 Task: Search one way flight ticket for 3 adults in first from Abilene: Abilene Regional Airport to Greenville: Pitt-greenville Airport on 5-2-2023. Choice of flights is Emirates. Number of bags: 2 checked bags. Price is upto 92000. Outbound departure time preference is 14:00.
Action: Mouse moved to (336, 137)
Screenshot: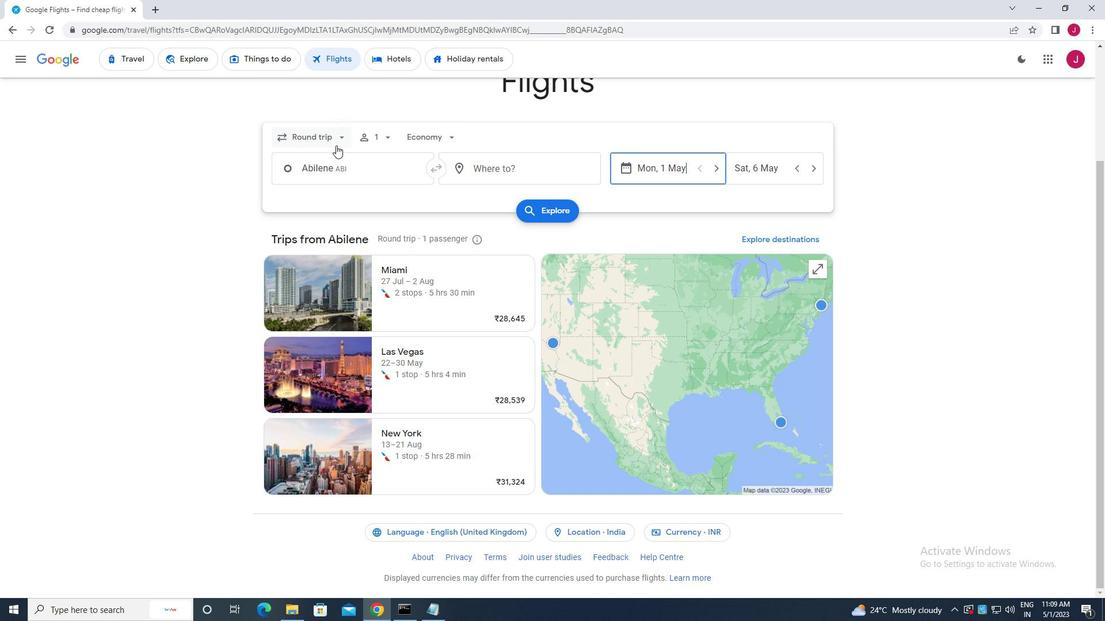 
Action: Mouse pressed left at (336, 137)
Screenshot: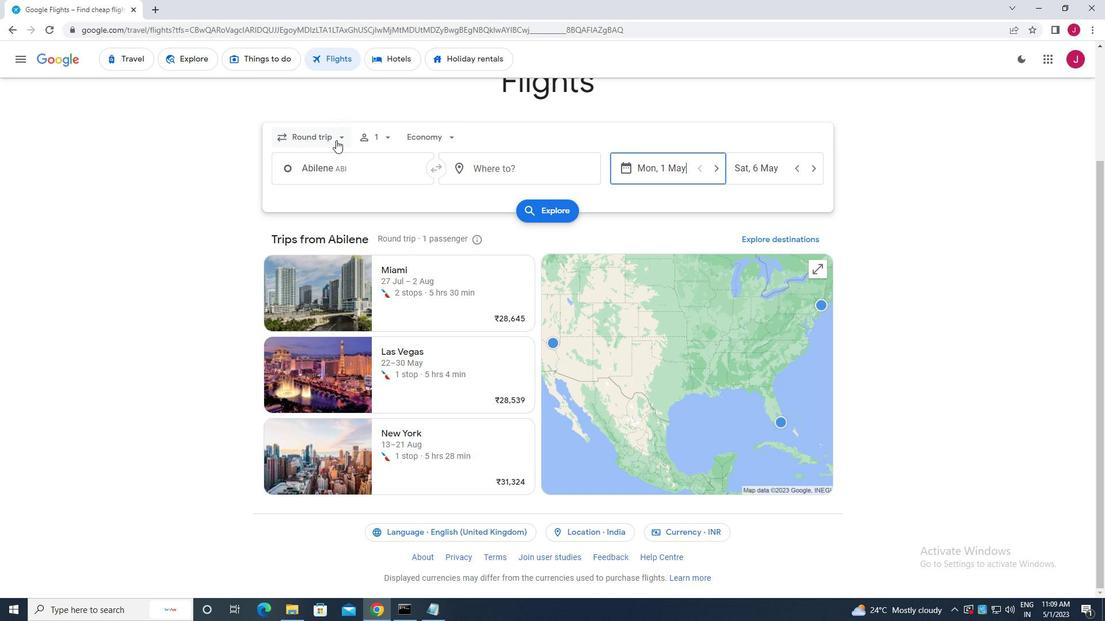 
Action: Mouse moved to (318, 186)
Screenshot: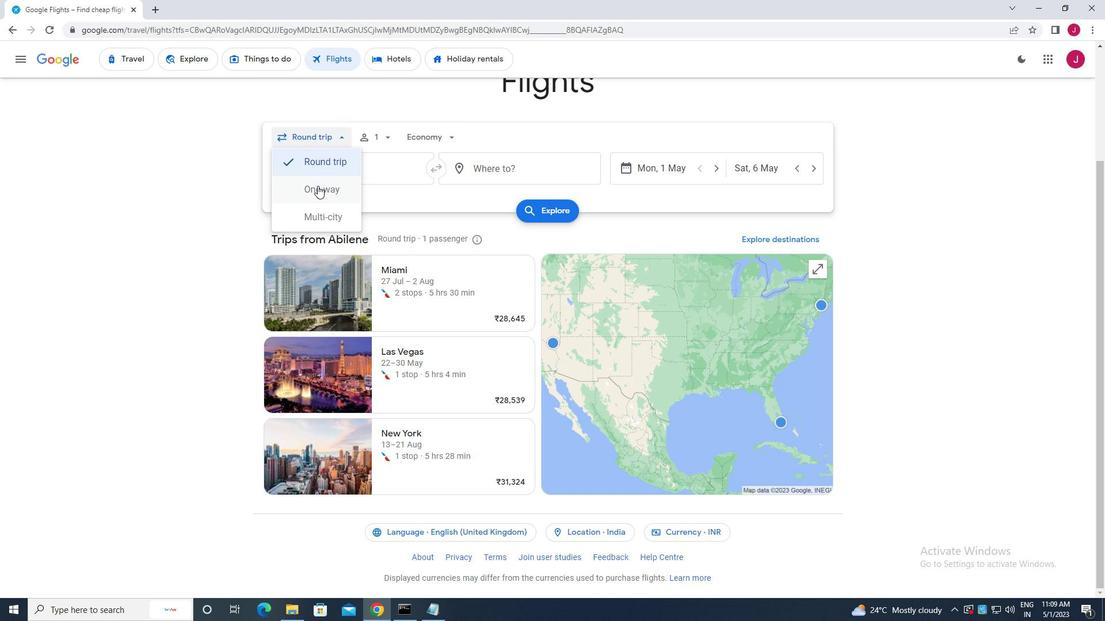 
Action: Mouse pressed left at (318, 186)
Screenshot: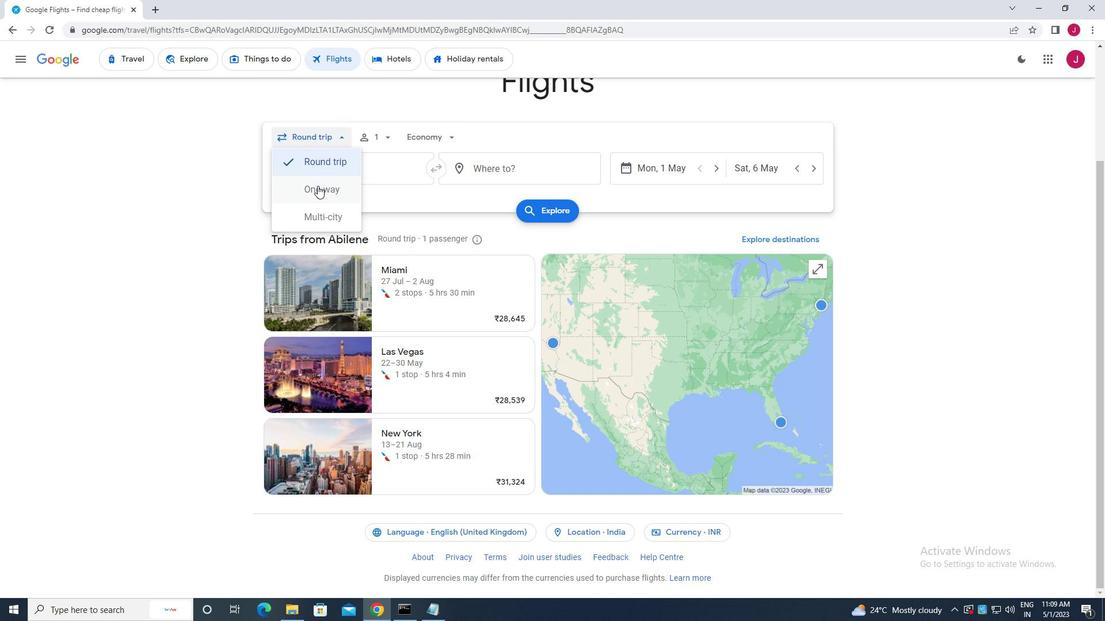 
Action: Mouse moved to (383, 137)
Screenshot: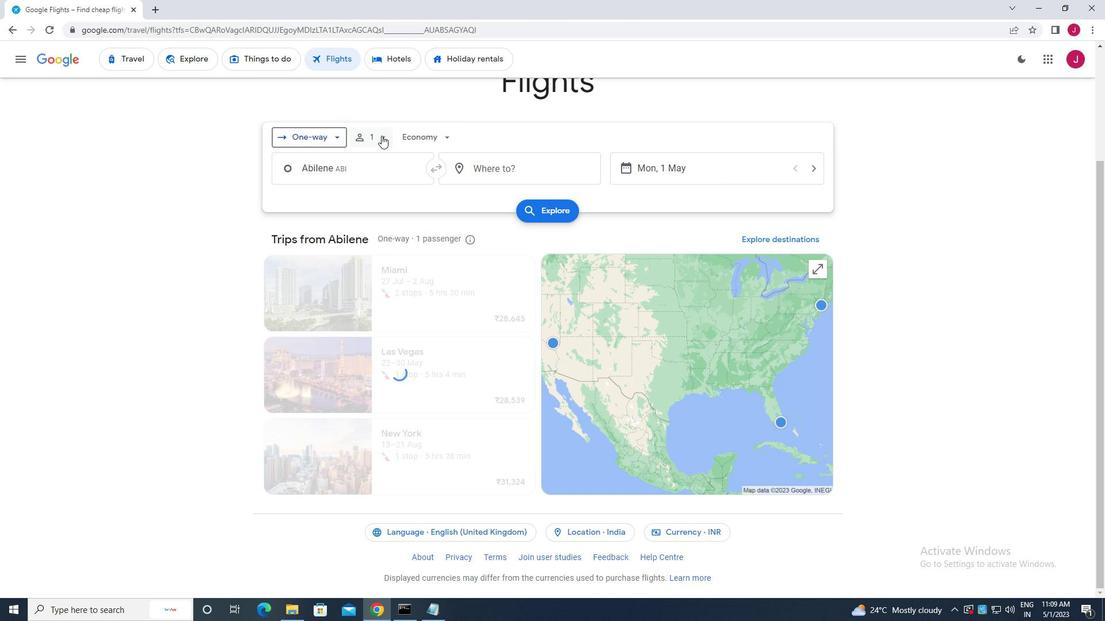 
Action: Mouse pressed left at (383, 137)
Screenshot: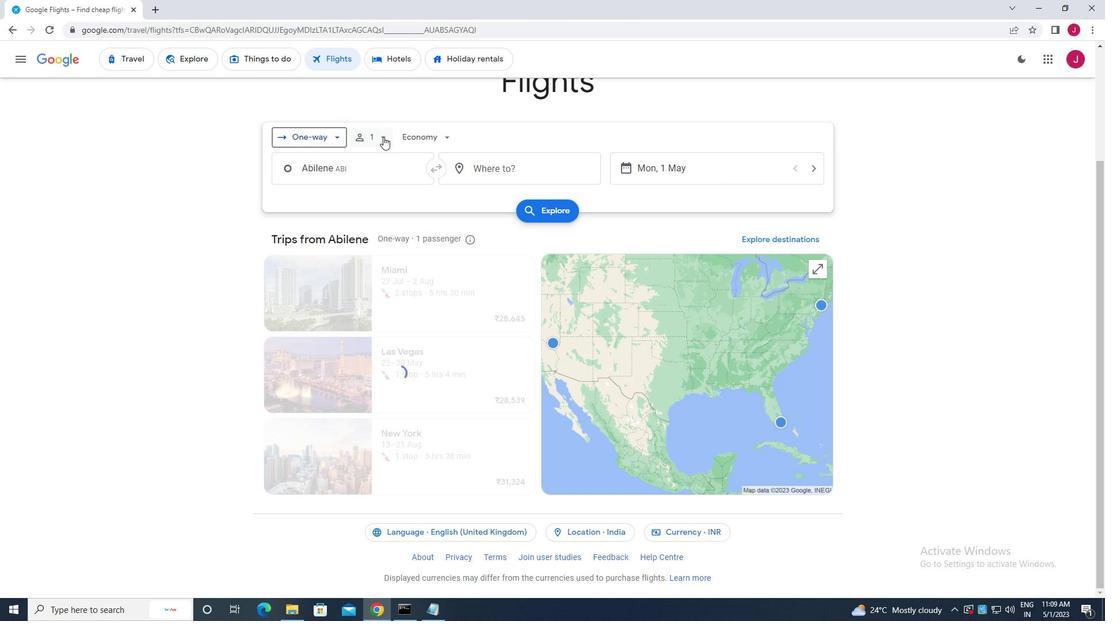 
Action: Mouse moved to (474, 164)
Screenshot: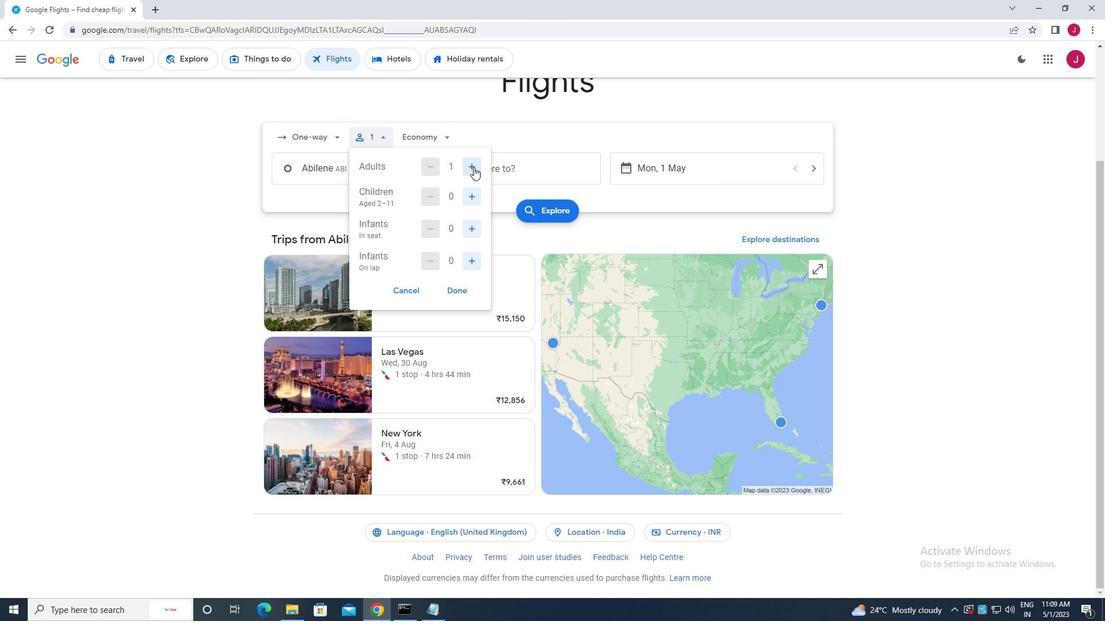 
Action: Mouse pressed left at (474, 164)
Screenshot: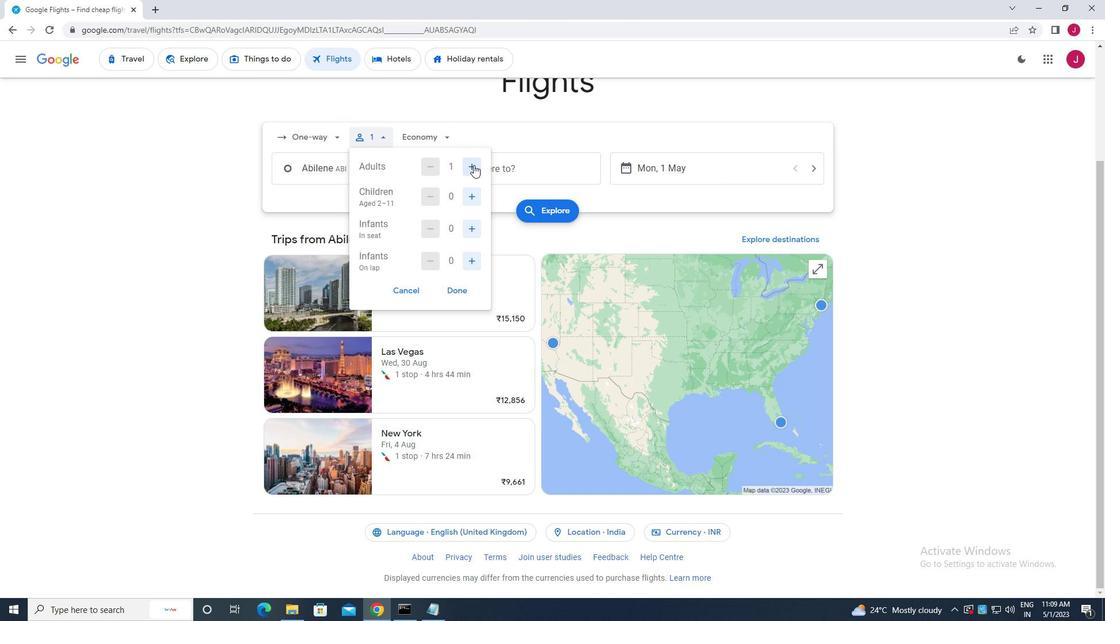 
Action: Mouse pressed left at (474, 164)
Screenshot: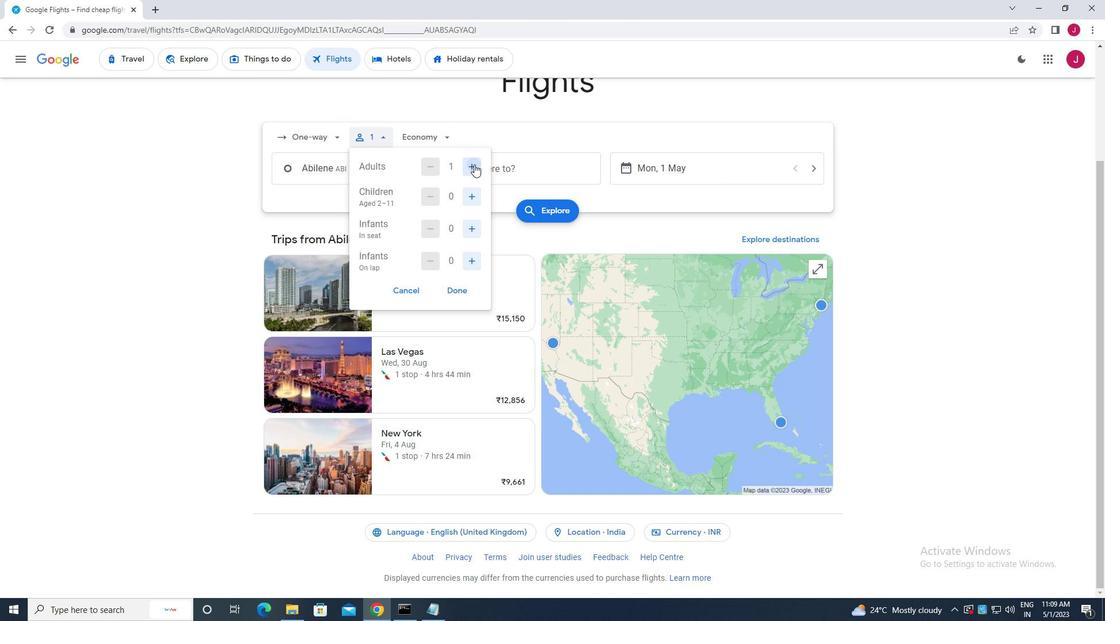
Action: Mouse moved to (457, 290)
Screenshot: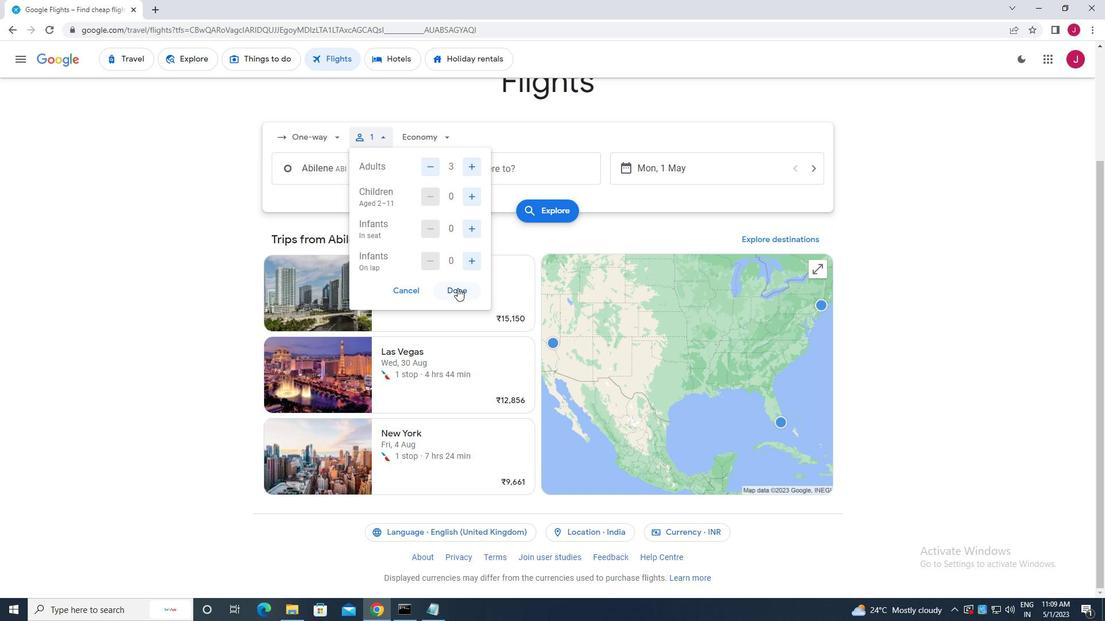 
Action: Mouse pressed left at (457, 290)
Screenshot: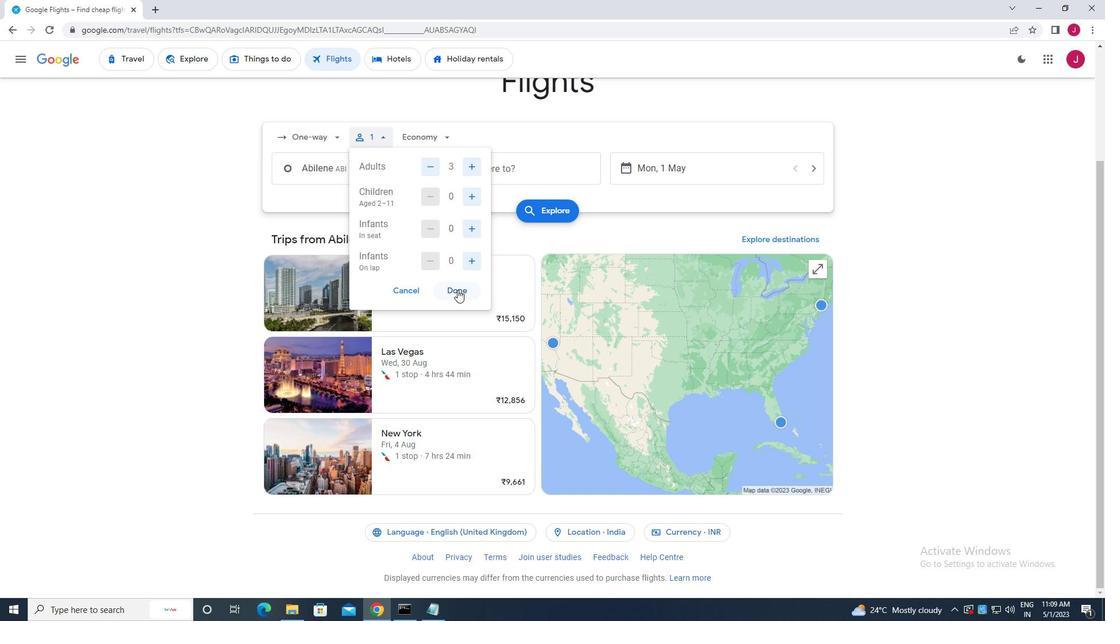 
Action: Mouse moved to (425, 139)
Screenshot: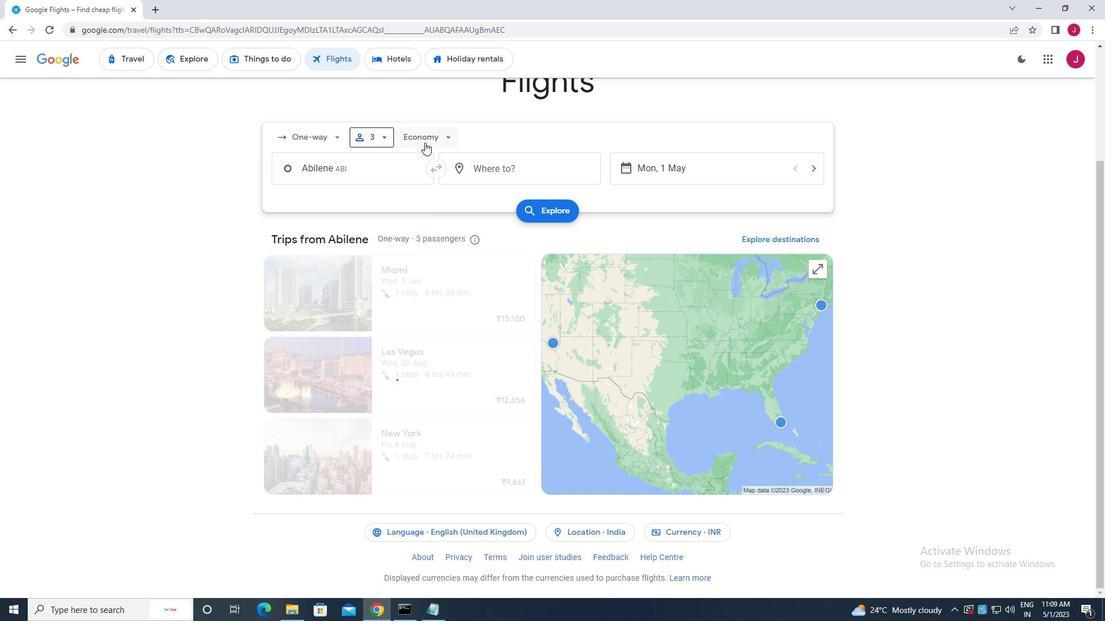 
Action: Mouse pressed left at (425, 139)
Screenshot: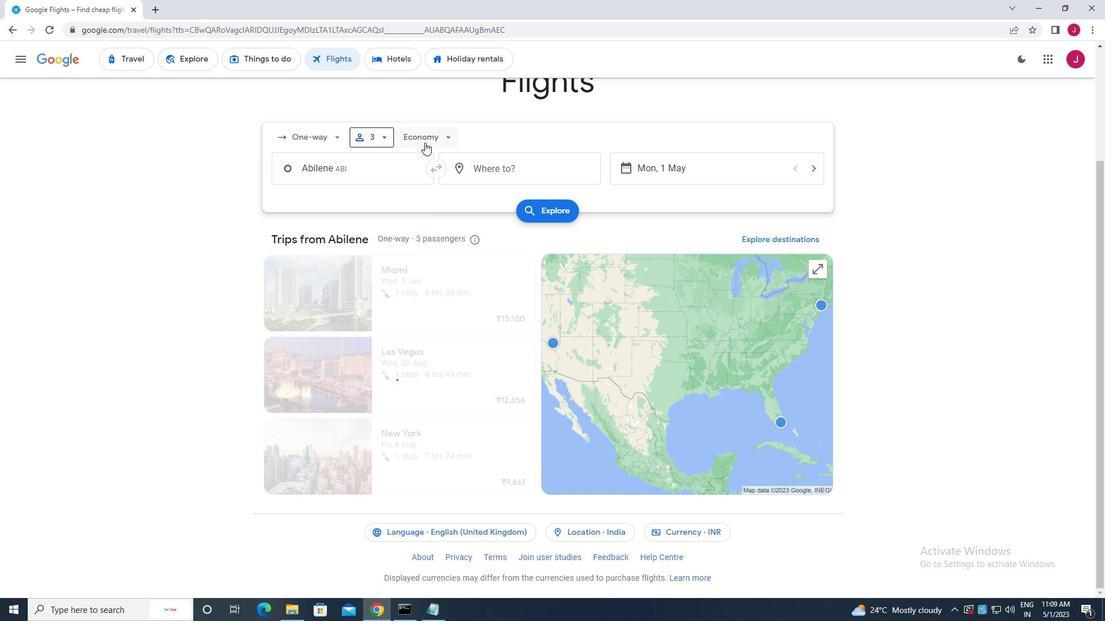 
Action: Mouse moved to (440, 240)
Screenshot: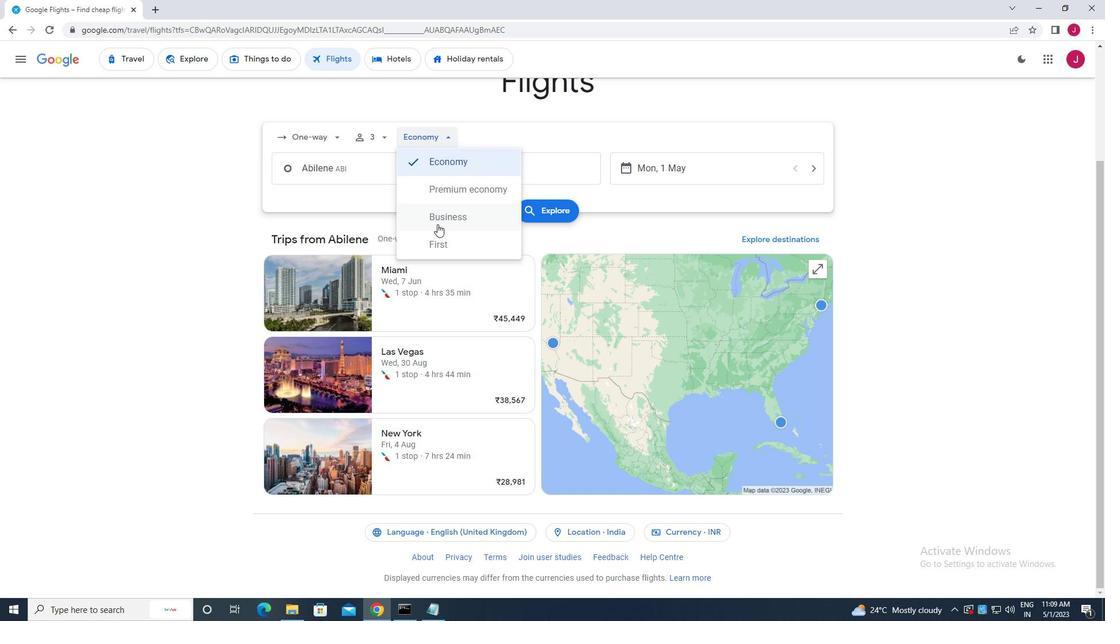 
Action: Mouse pressed left at (440, 240)
Screenshot: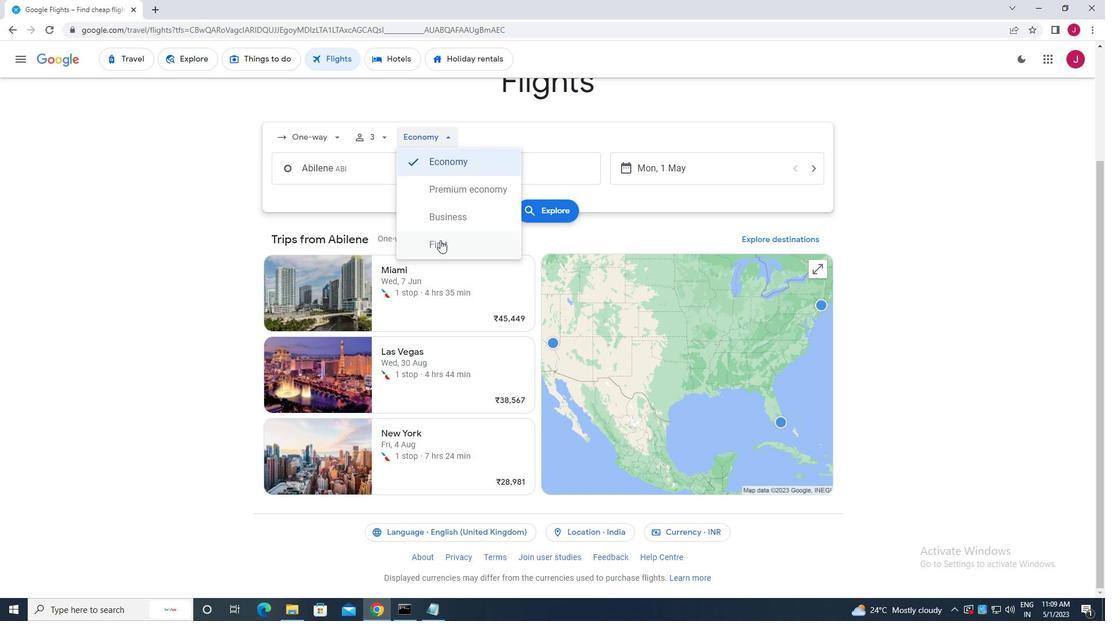 
Action: Mouse moved to (352, 167)
Screenshot: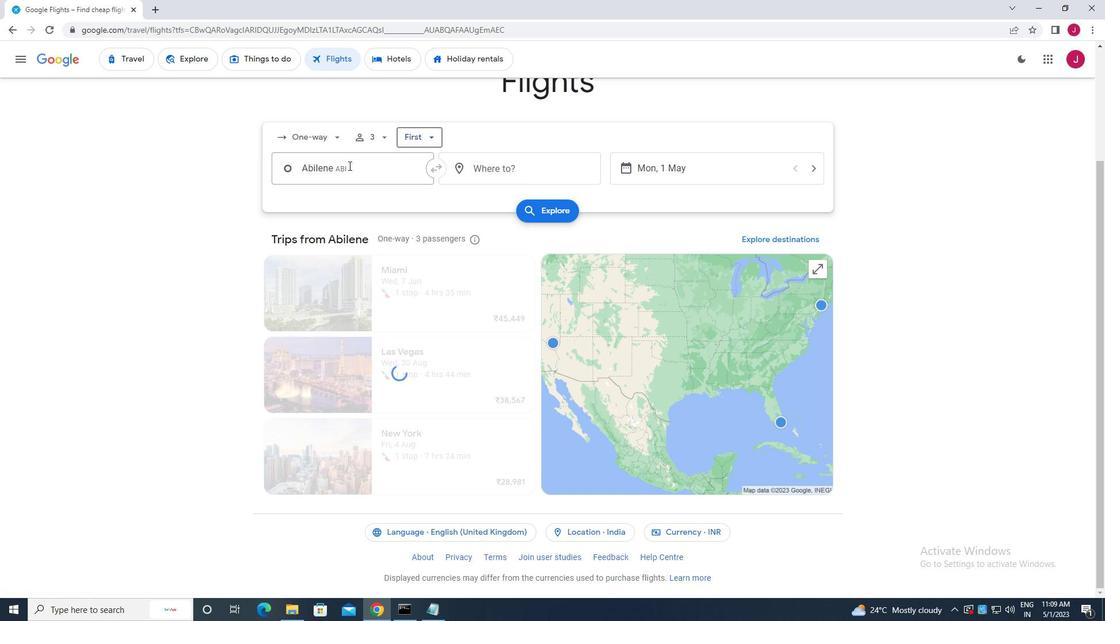 
Action: Mouse pressed left at (352, 167)
Screenshot: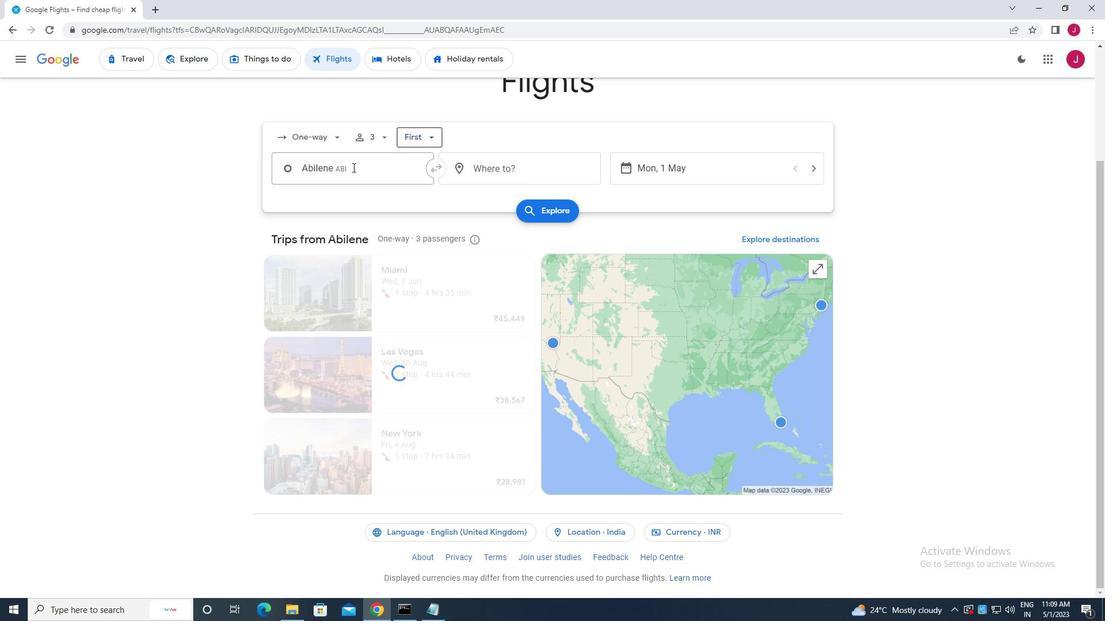 
Action: Mouse moved to (357, 168)
Screenshot: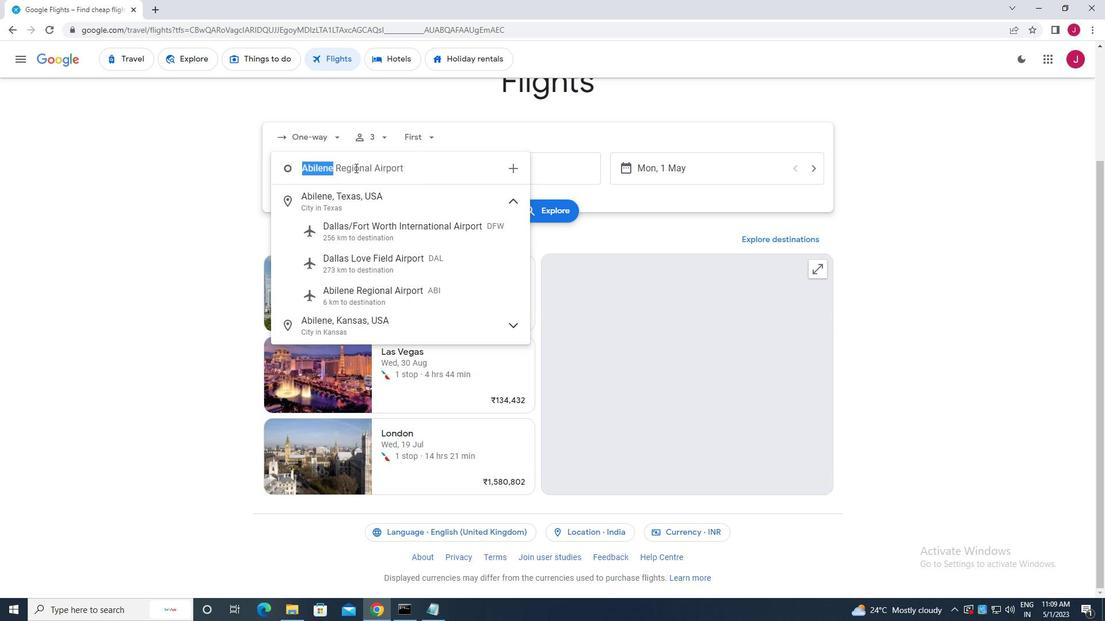 
Action: Key pressed abilene
Screenshot: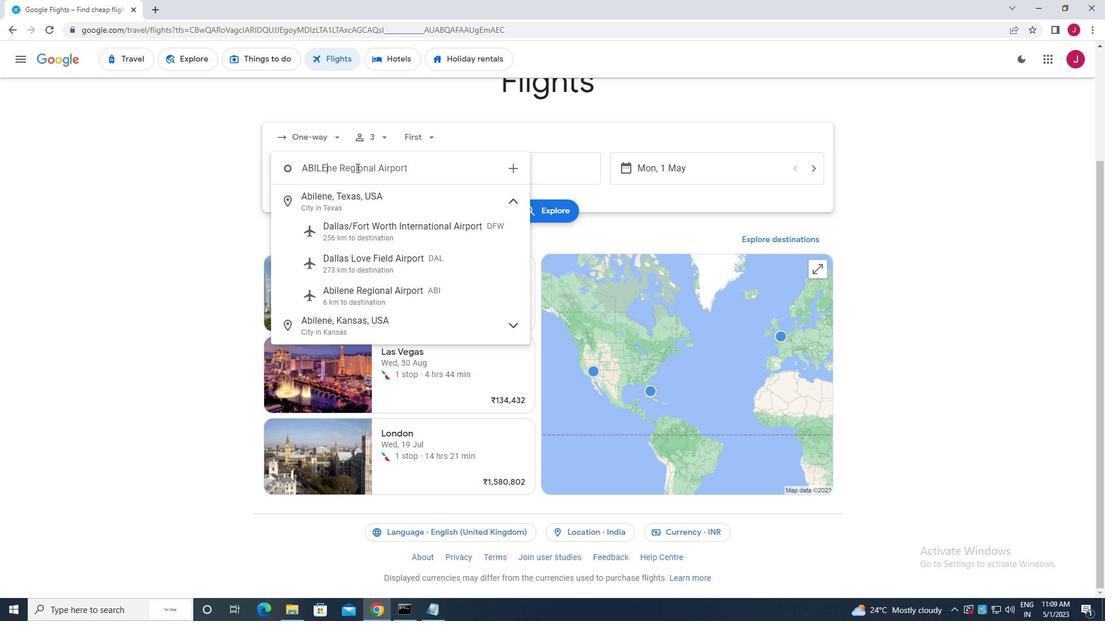 
Action: Mouse moved to (373, 295)
Screenshot: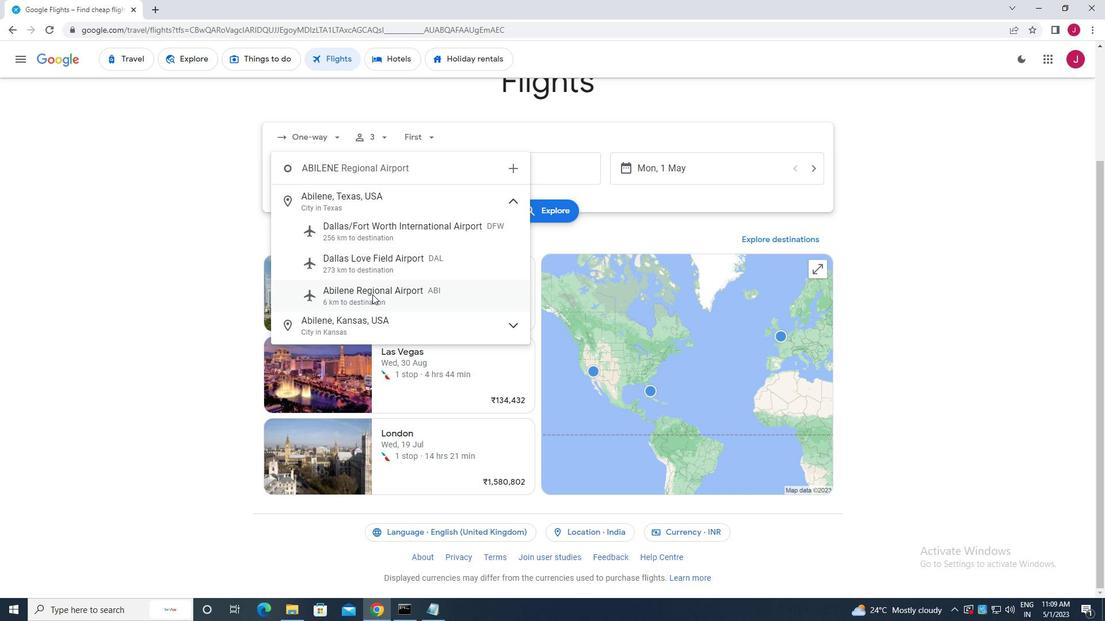 
Action: Mouse pressed left at (373, 295)
Screenshot: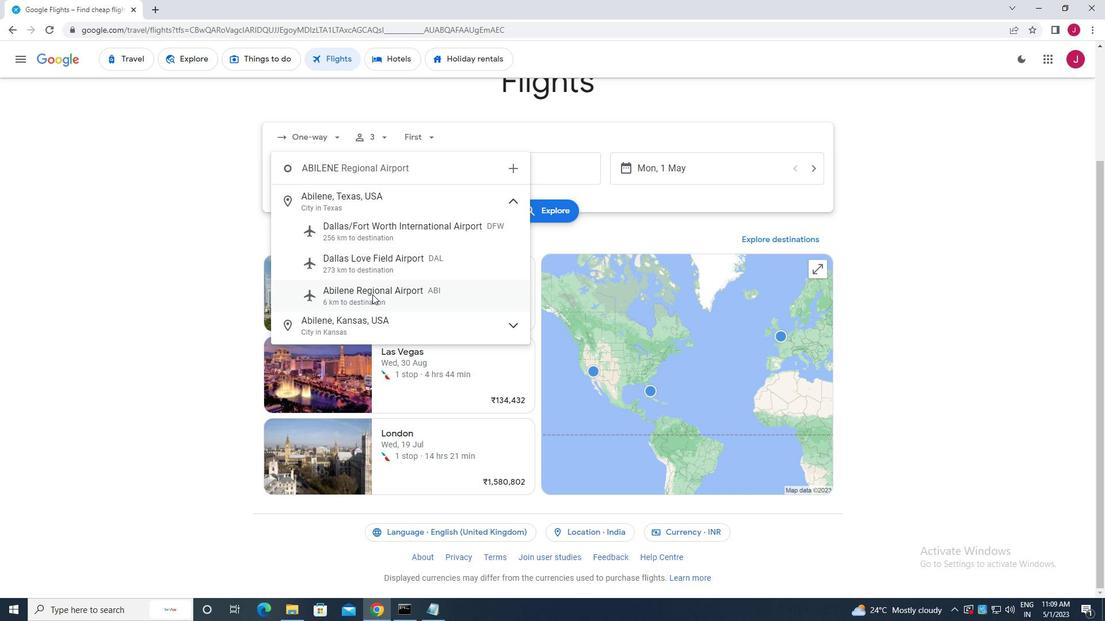 
Action: Mouse moved to (544, 166)
Screenshot: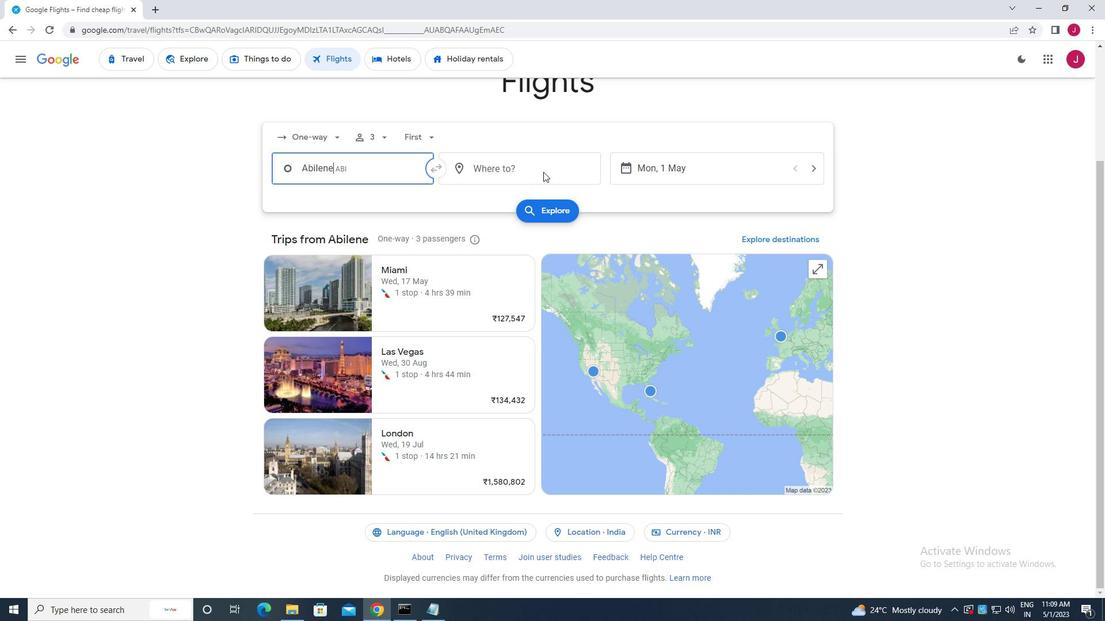 
Action: Mouse pressed left at (544, 166)
Screenshot: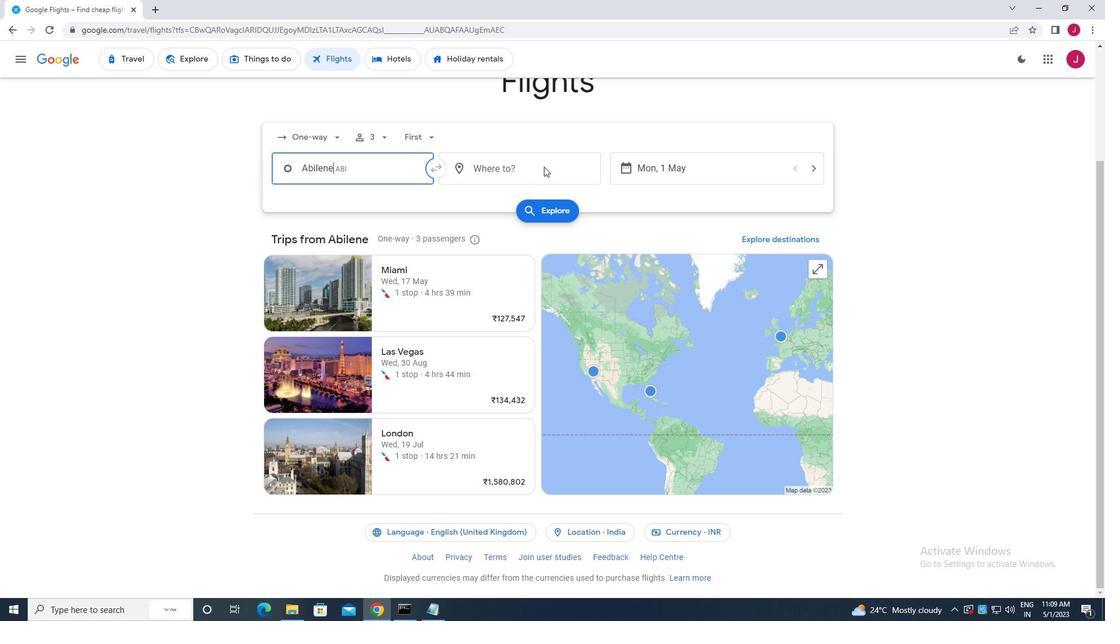 
Action: Key pressed greenvillep<Key.backspace><Key.space>p
Screenshot: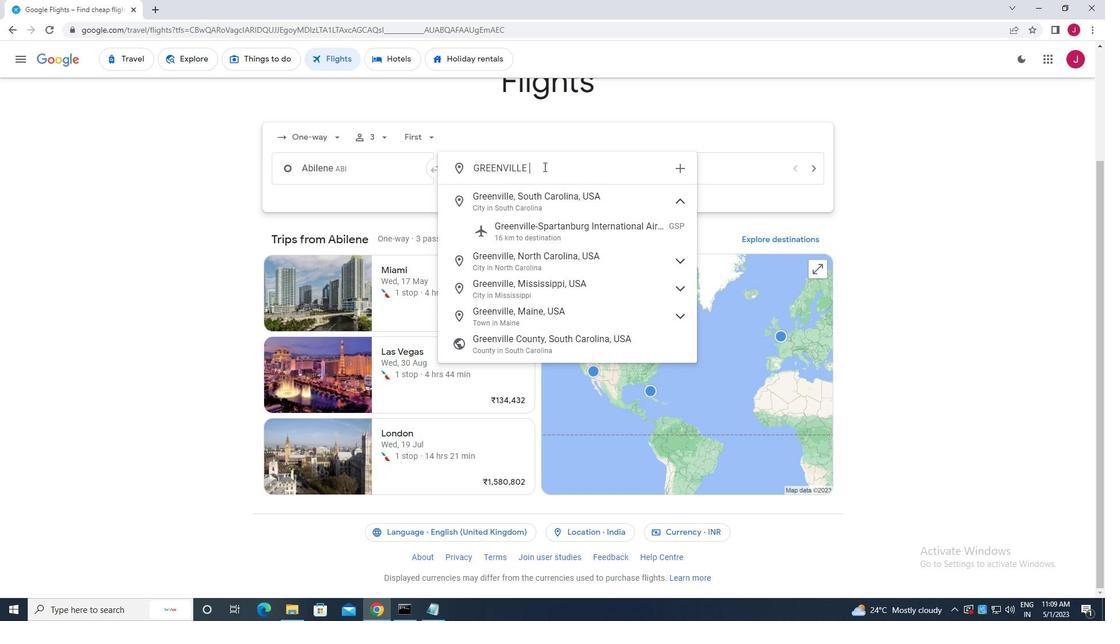 
Action: Mouse moved to (553, 204)
Screenshot: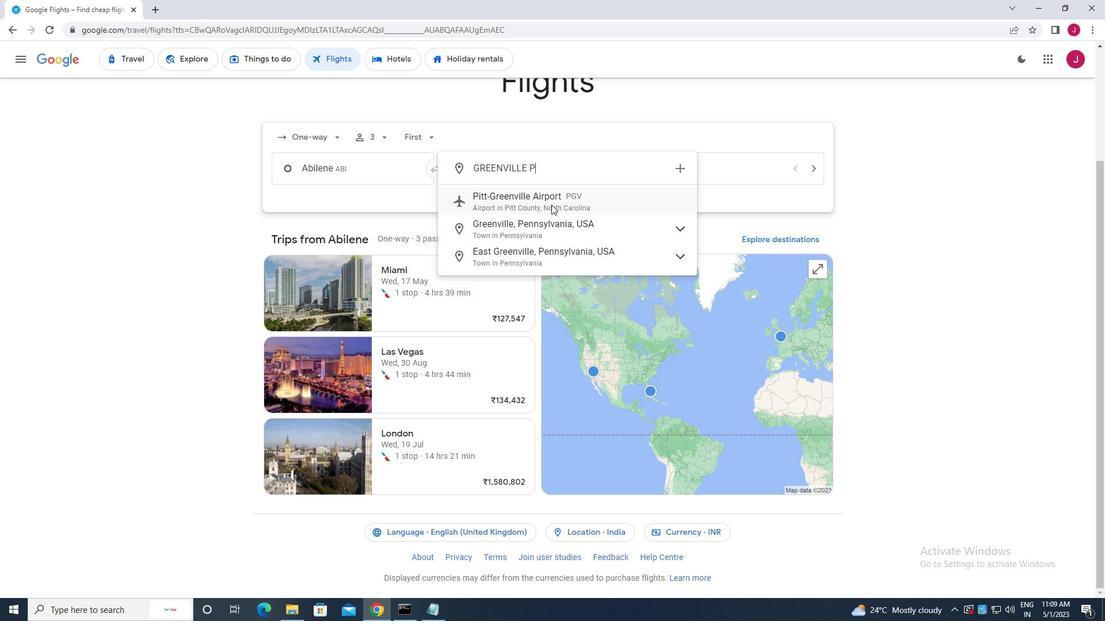 
Action: Mouse pressed left at (553, 204)
Screenshot: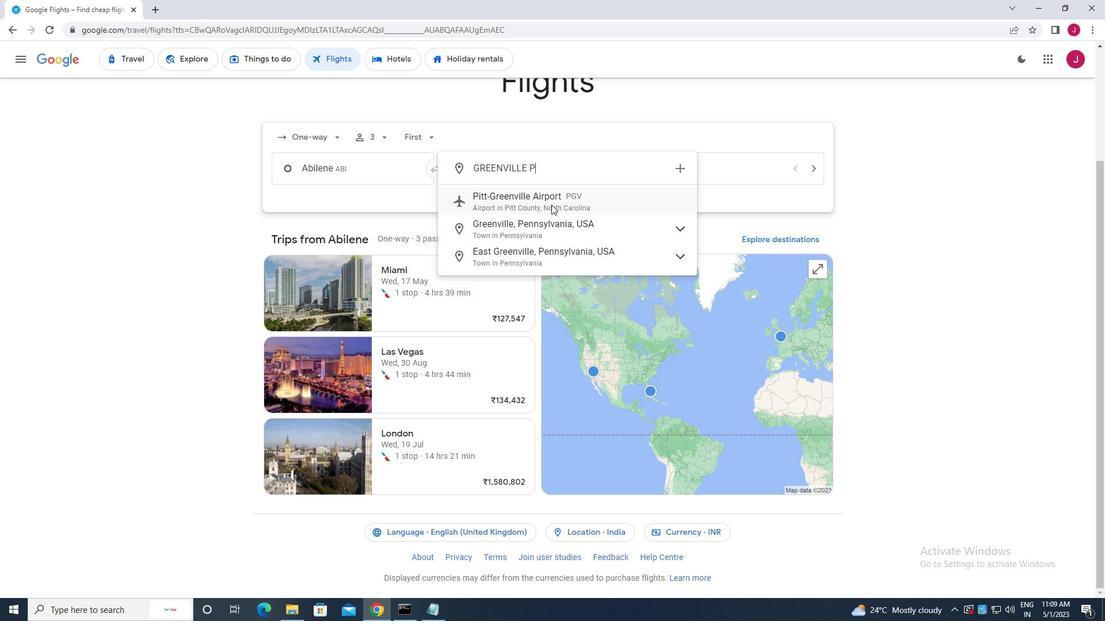 
Action: Mouse moved to (672, 172)
Screenshot: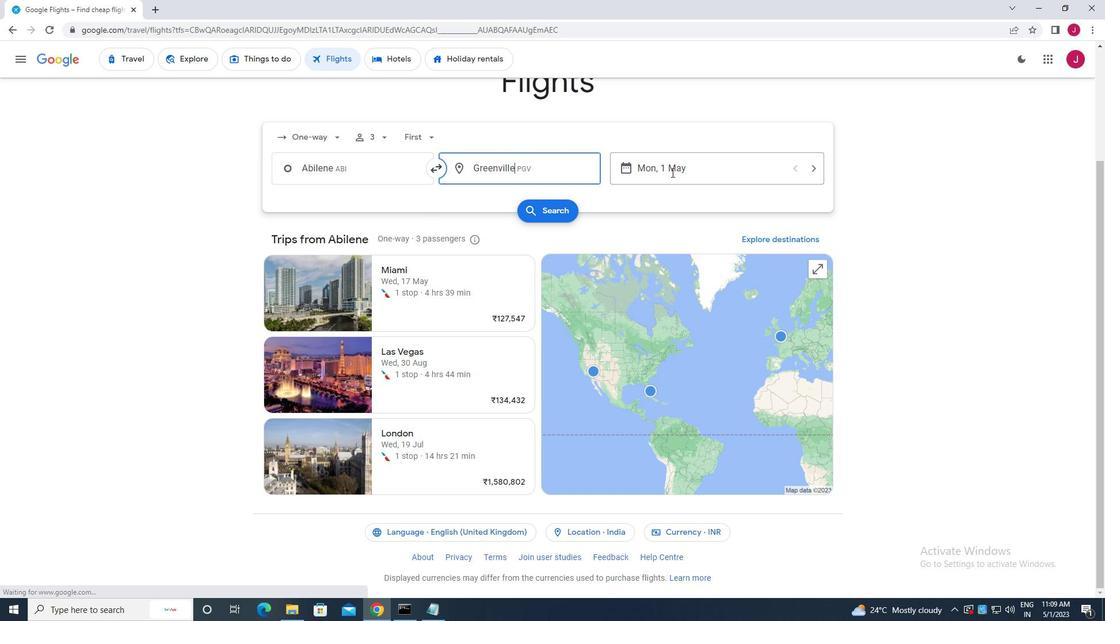 
Action: Mouse pressed left at (672, 172)
Screenshot: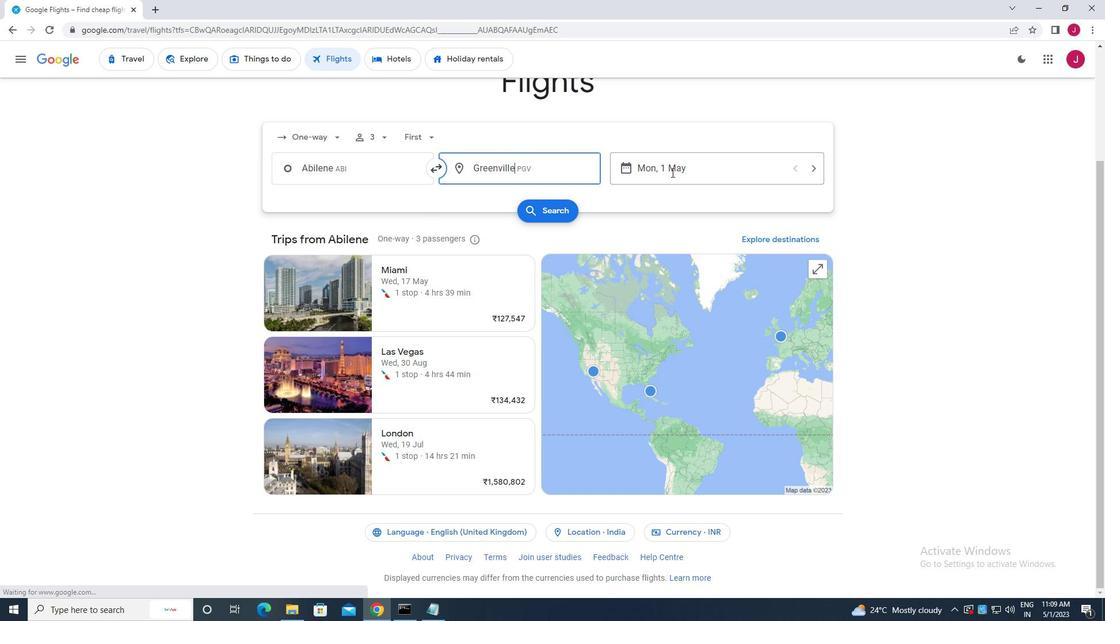 
Action: Mouse moved to (466, 255)
Screenshot: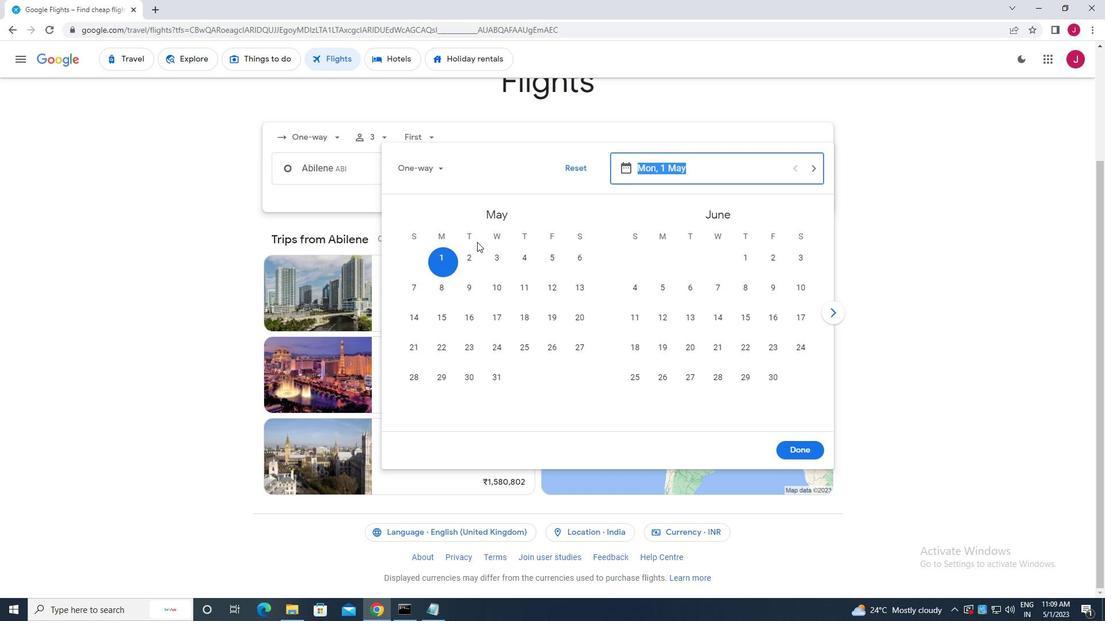 
Action: Mouse pressed left at (466, 255)
Screenshot: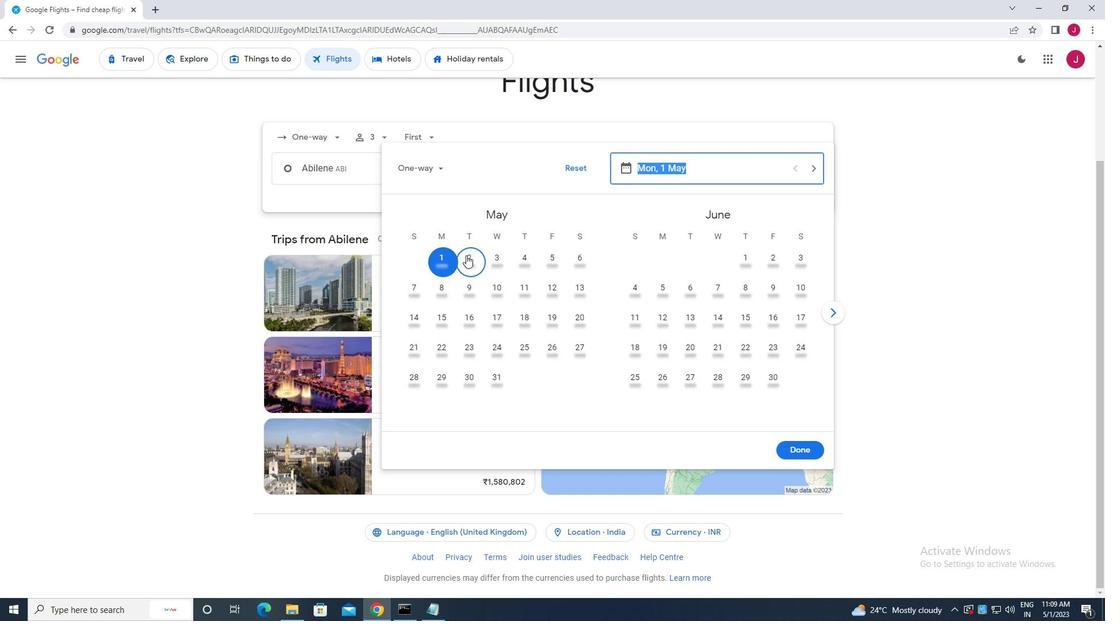 
Action: Mouse moved to (805, 445)
Screenshot: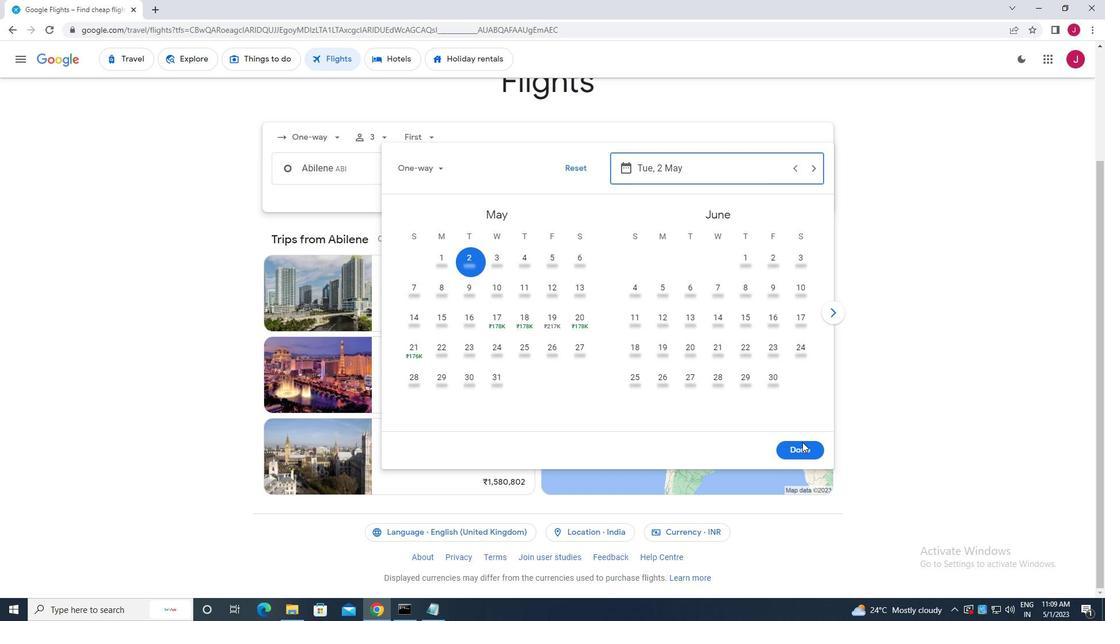 
Action: Mouse pressed left at (805, 445)
Screenshot: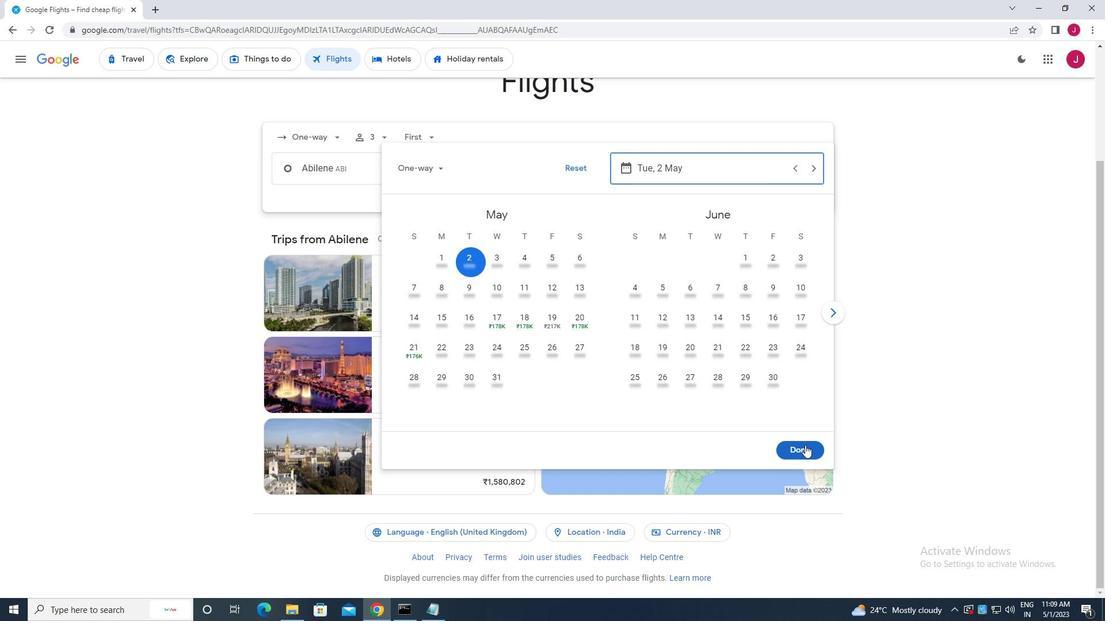 
Action: Mouse moved to (555, 208)
Screenshot: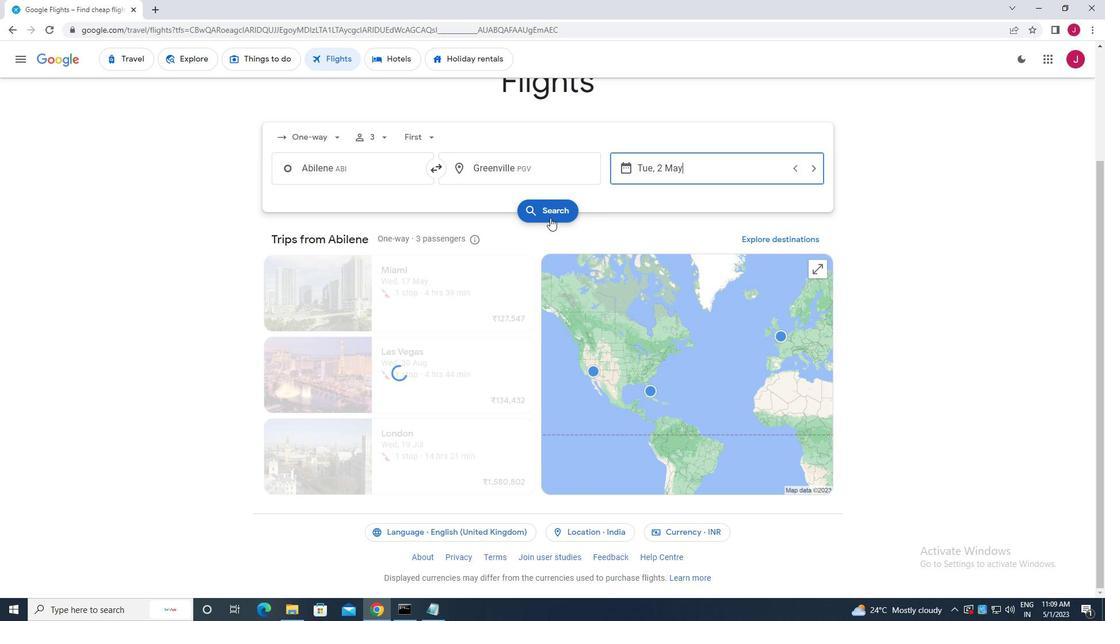 
Action: Mouse pressed left at (555, 208)
Screenshot: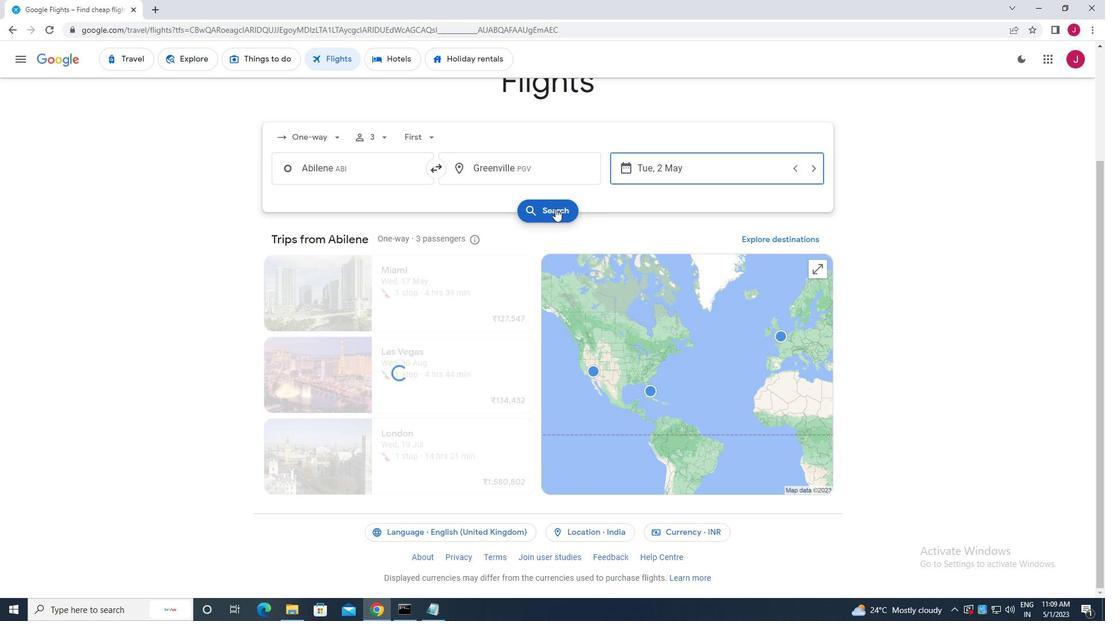 
Action: Mouse moved to (298, 165)
Screenshot: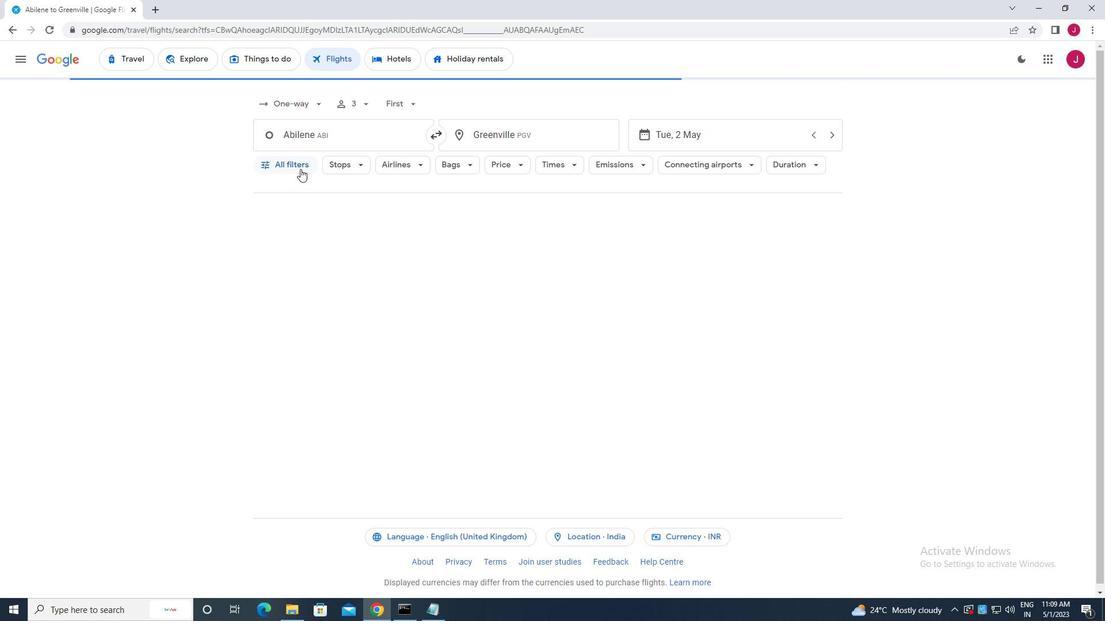 
Action: Mouse pressed left at (298, 165)
Screenshot: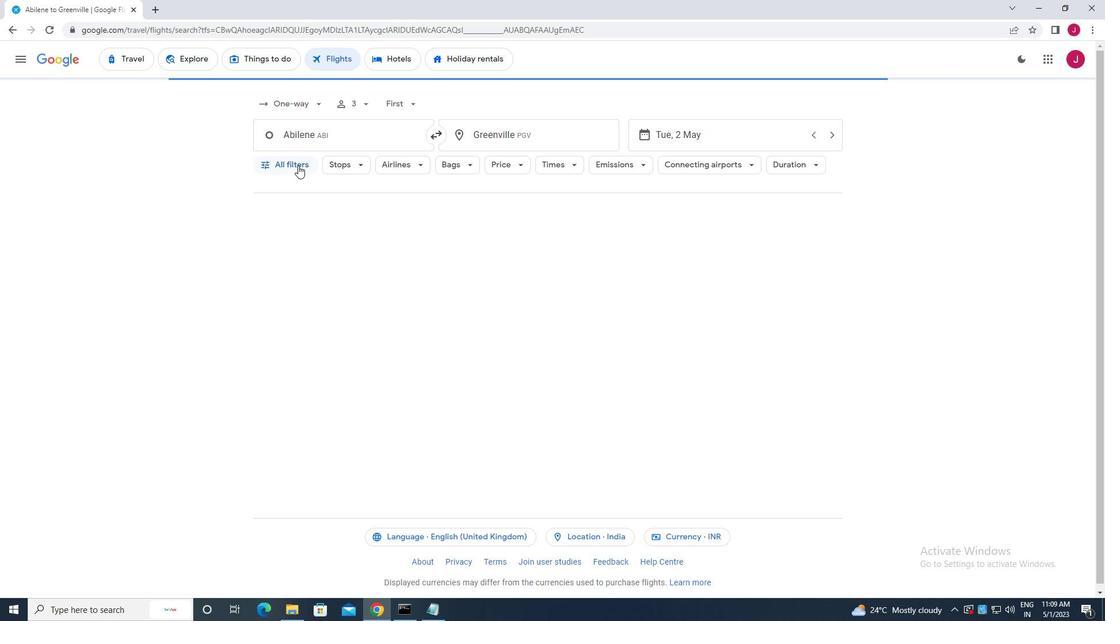 
Action: Mouse moved to (371, 245)
Screenshot: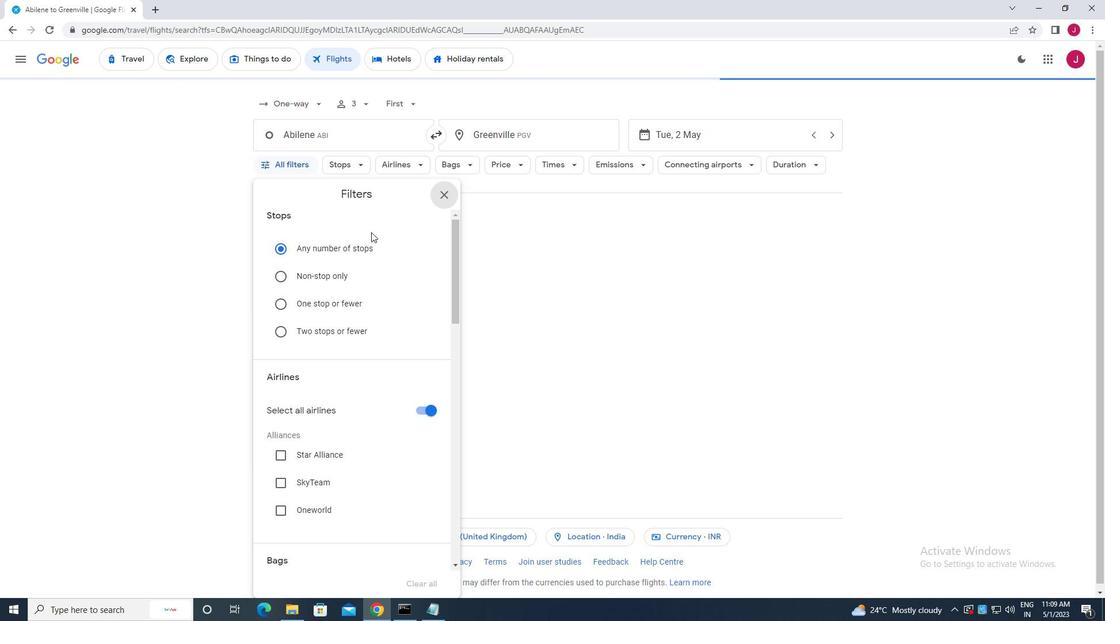
Action: Mouse scrolled (371, 245) with delta (0, 0)
Screenshot: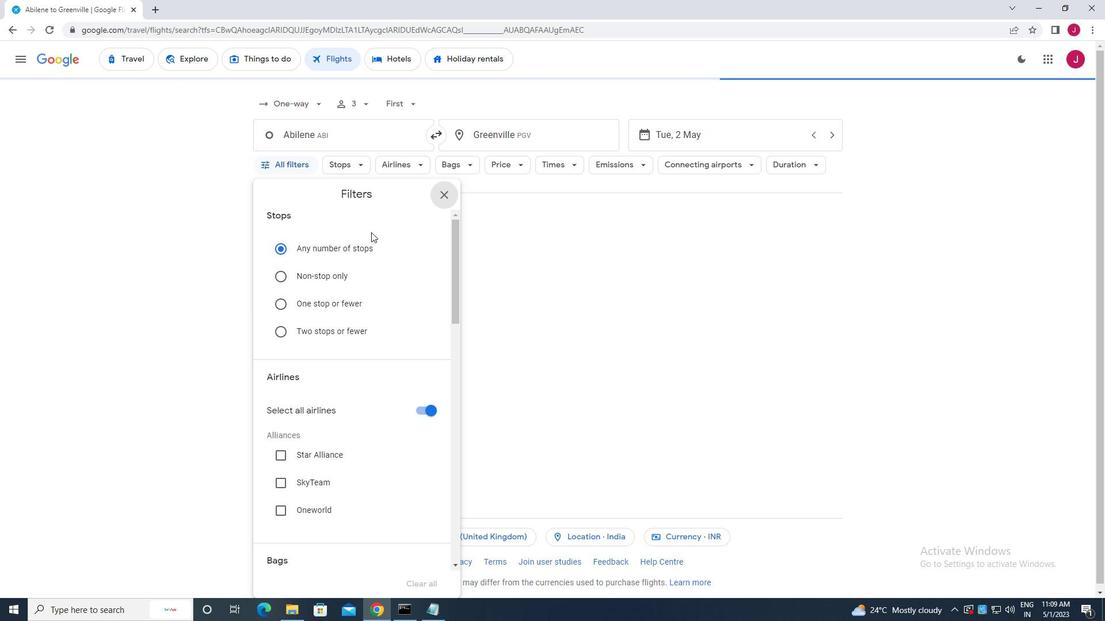 
Action: Mouse moved to (370, 247)
Screenshot: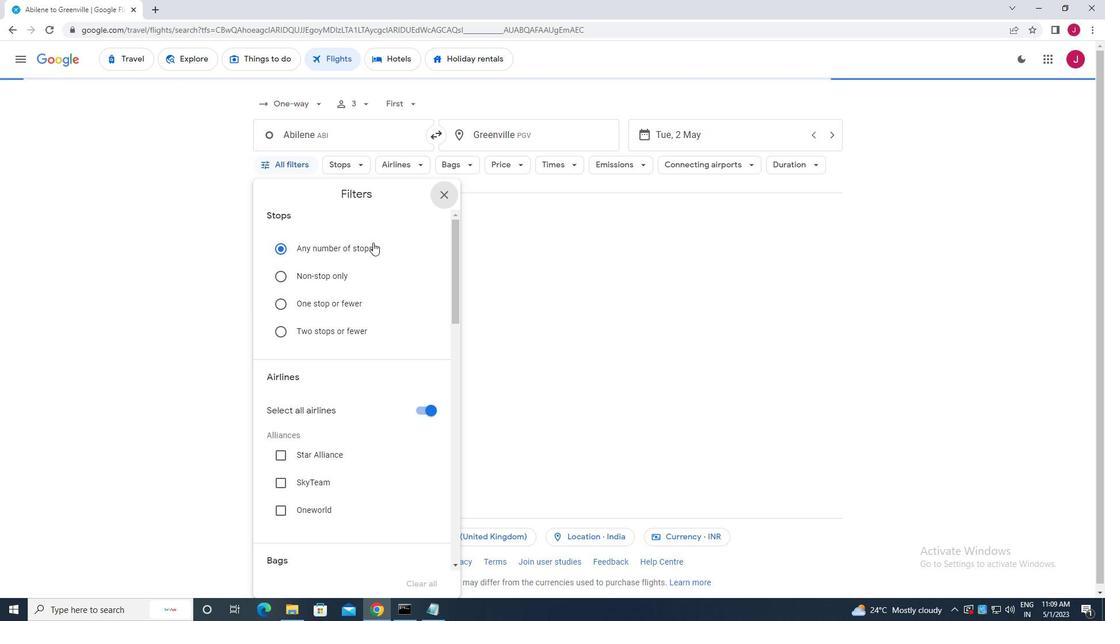 
Action: Mouse scrolled (370, 246) with delta (0, 0)
Screenshot: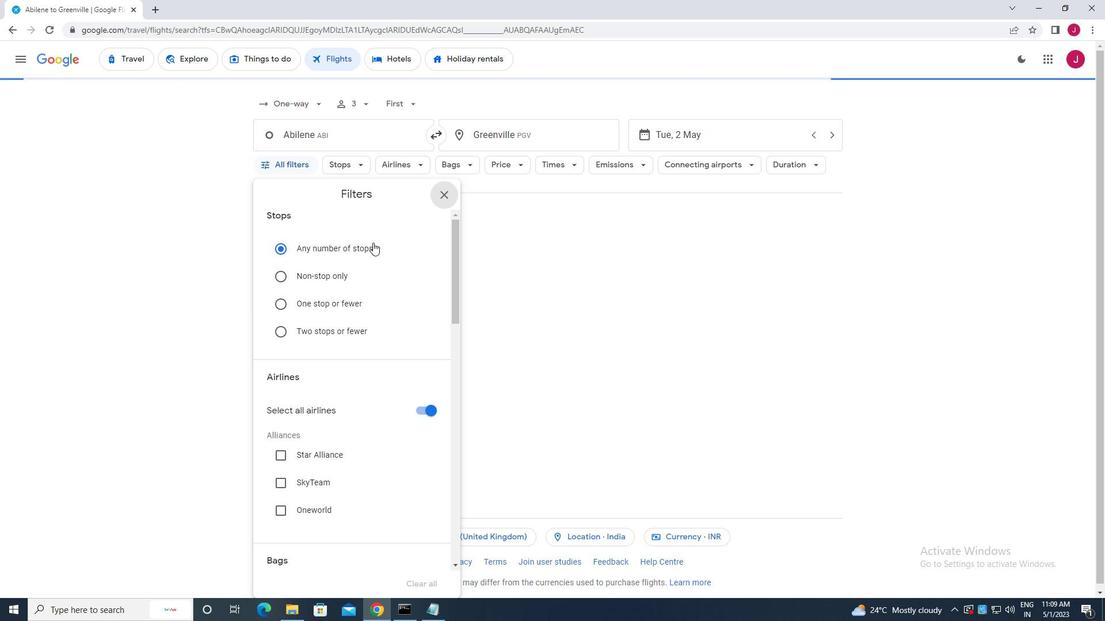 
Action: Mouse scrolled (370, 246) with delta (0, 0)
Screenshot: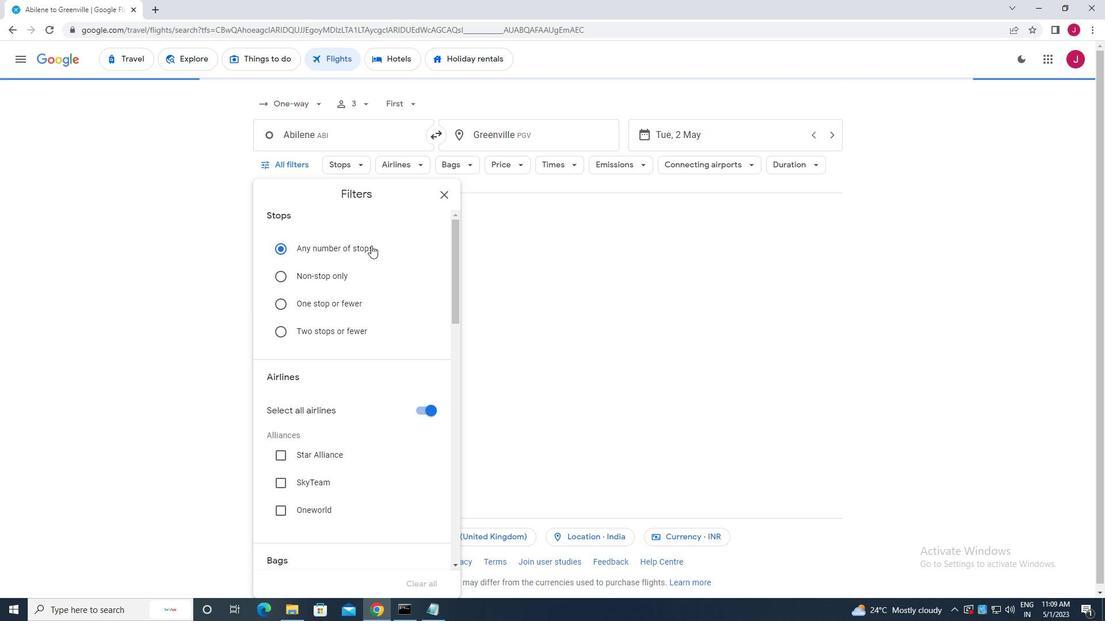 
Action: Mouse moved to (370, 247)
Screenshot: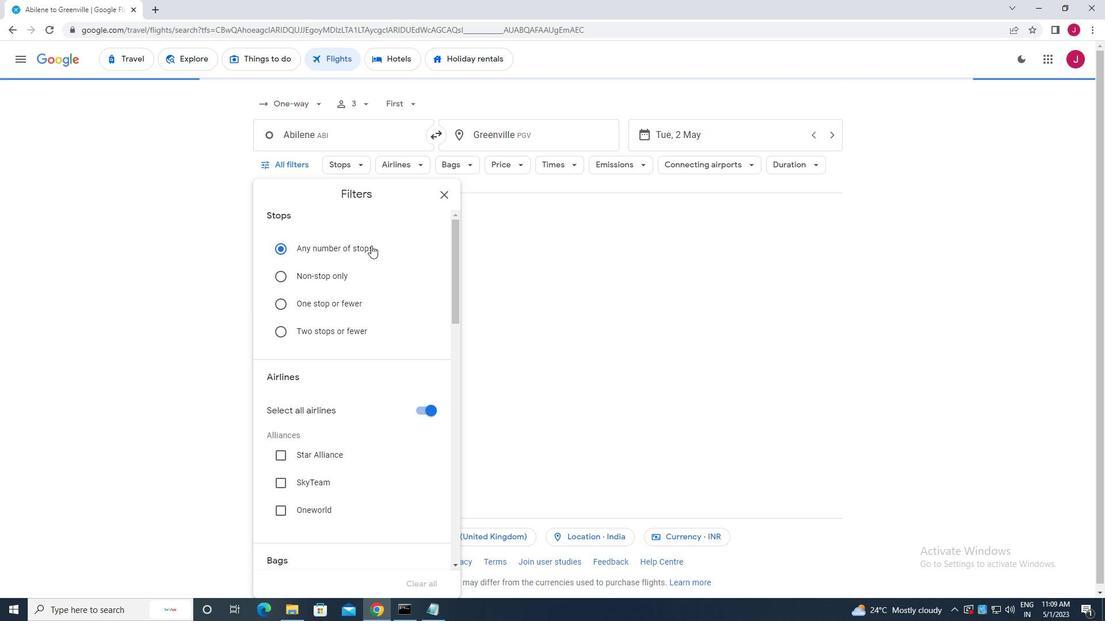 
Action: Mouse scrolled (370, 247) with delta (0, 0)
Screenshot: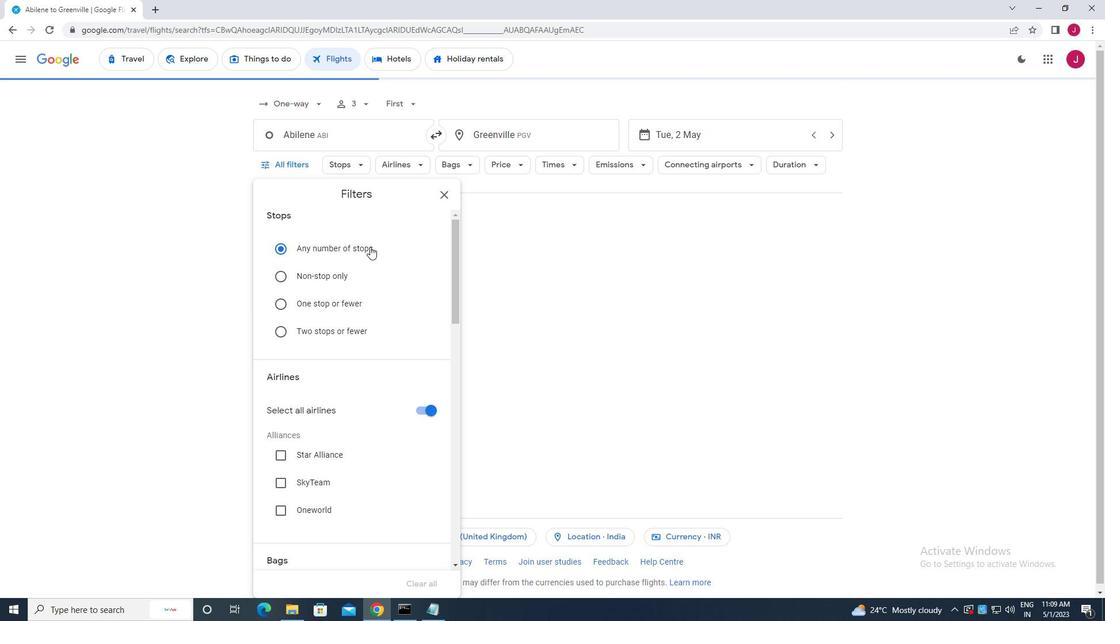 
Action: Mouse moved to (370, 247)
Screenshot: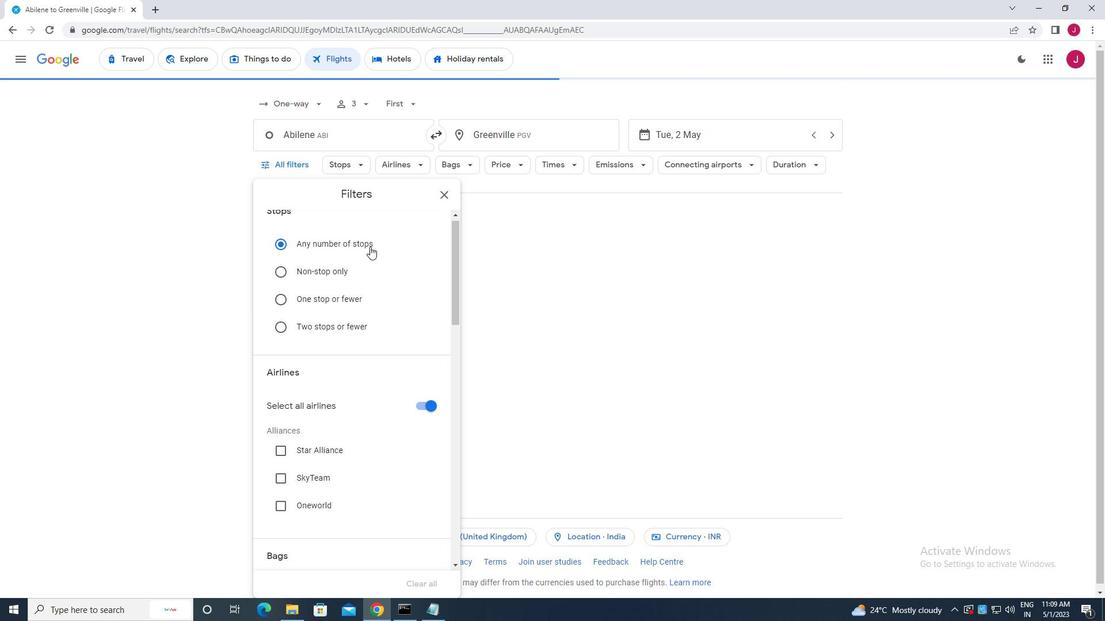
Action: Mouse scrolled (370, 247) with delta (0, 0)
Screenshot: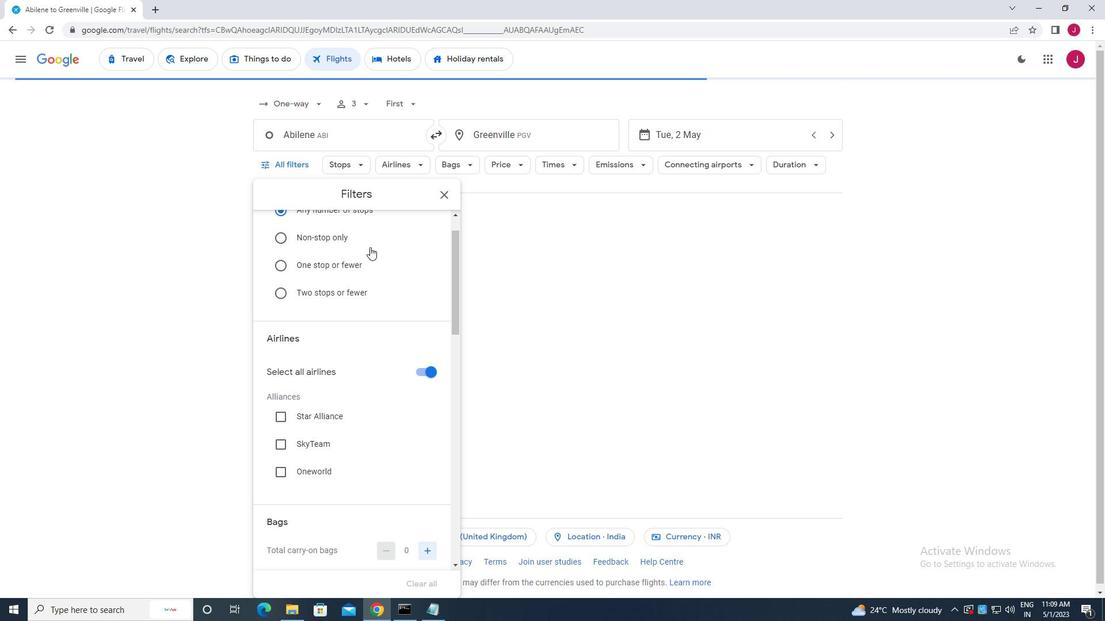 
Action: Mouse moved to (420, 234)
Screenshot: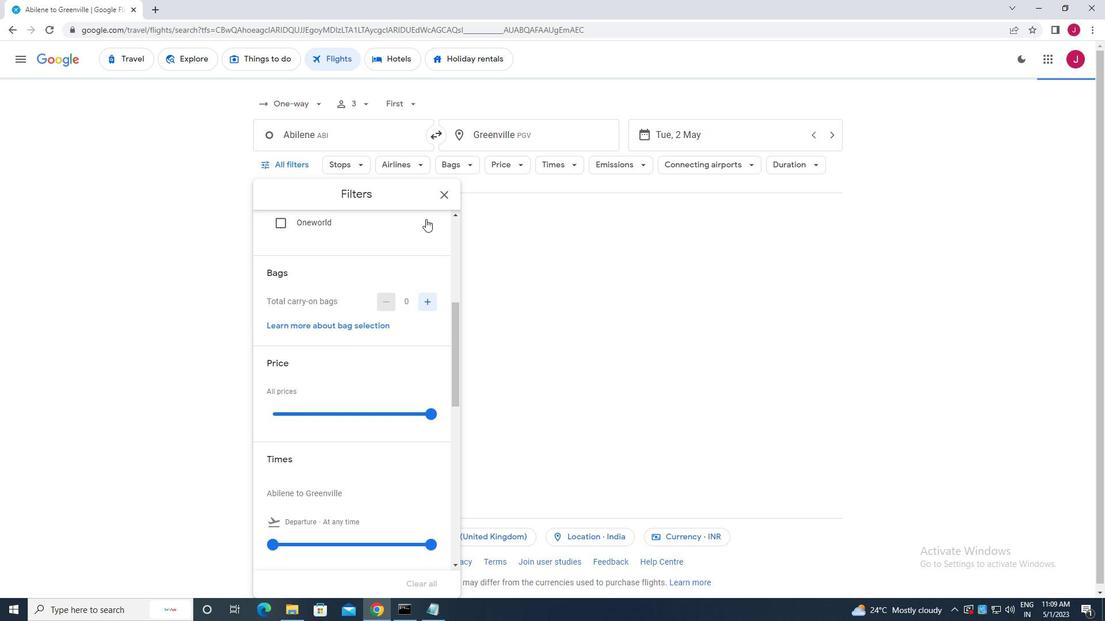 
Action: Mouse scrolled (420, 234) with delta (0, 0)
Screenshot: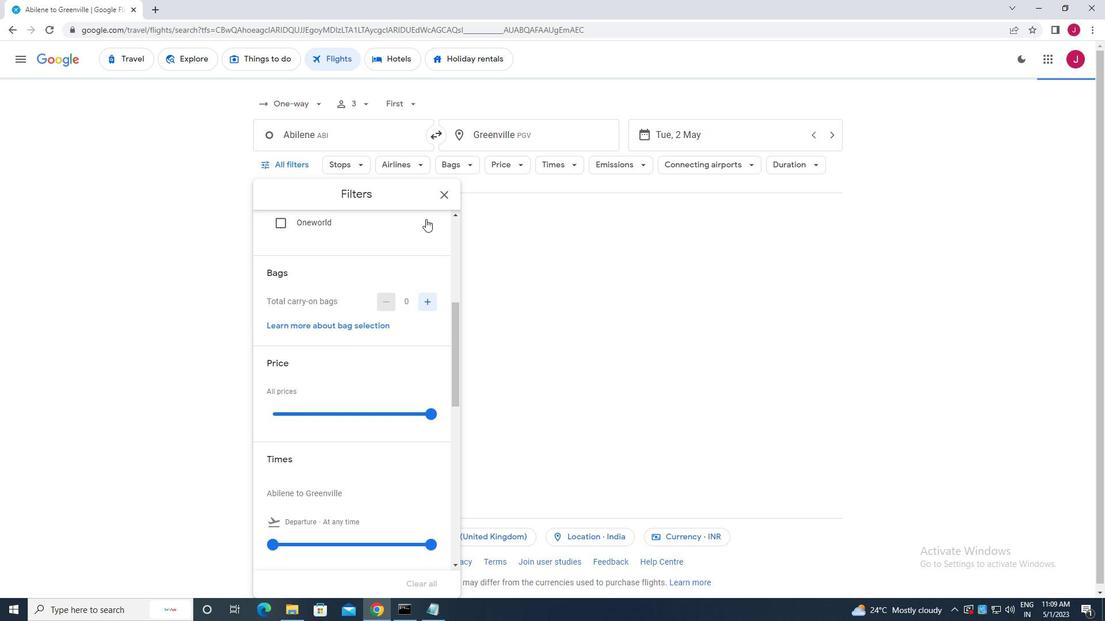 
Action: Mouse scrolled (420, 234) with delta (0, 0)
Screenshot: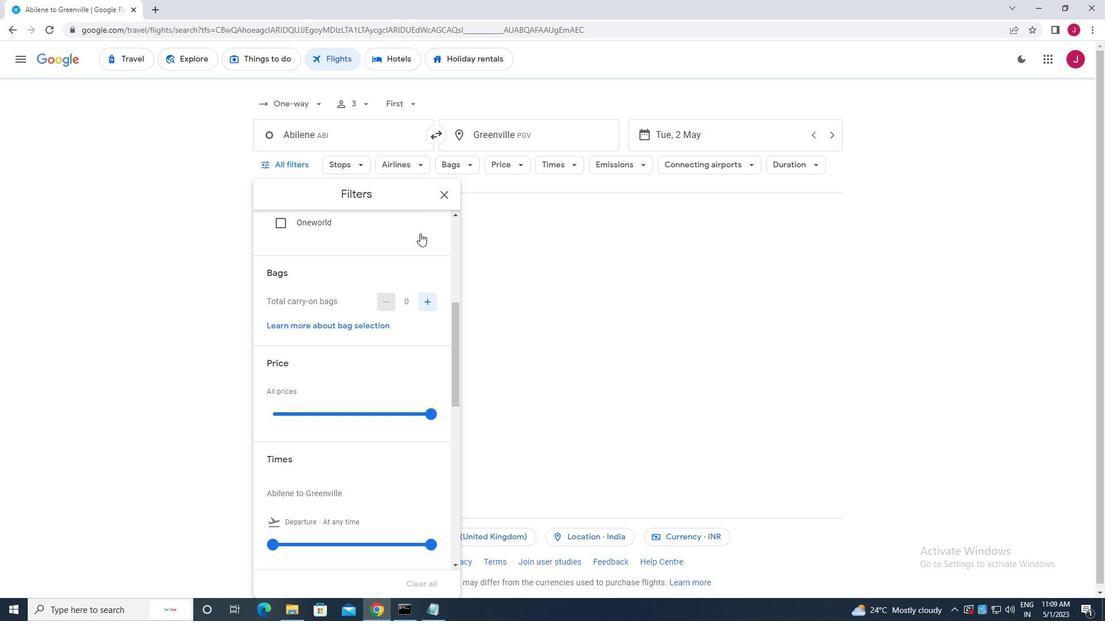 
Action: Mouse moved to (419, 245)
Screenshot: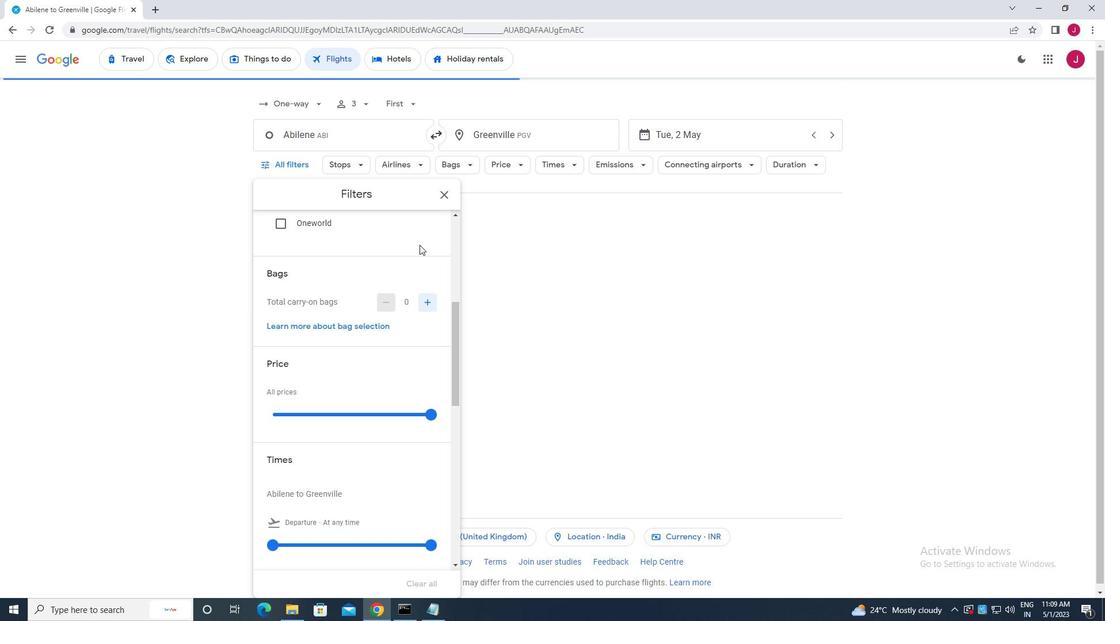 
Action: Mouse scrolled (419, 246) with delta (0, 0)
Screenshot: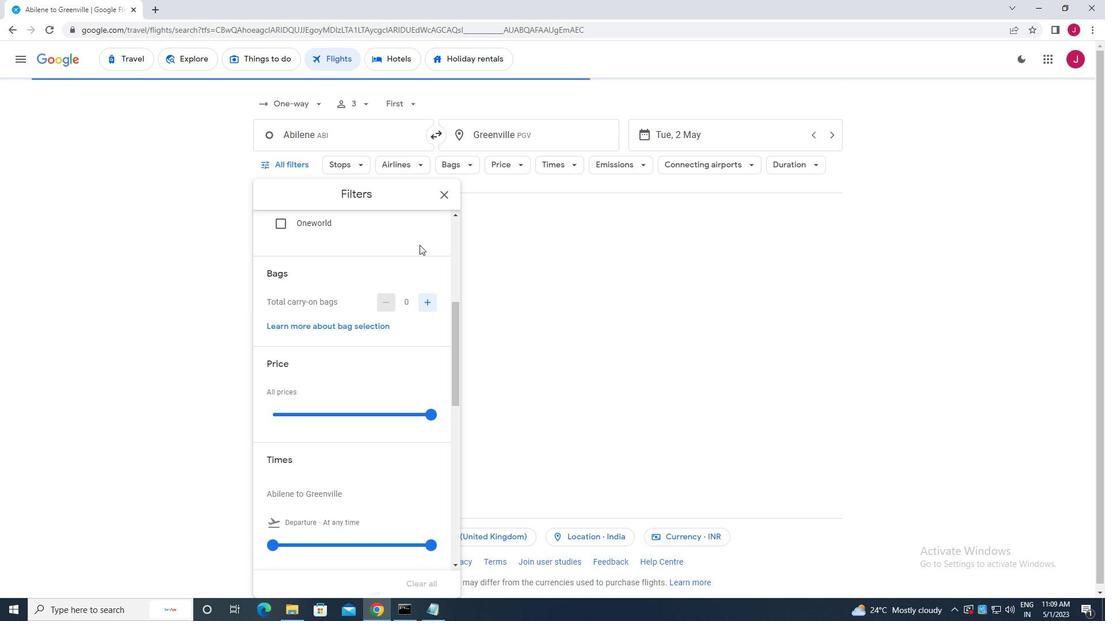 
Action: Mouse scrolled (419, 246) with delta (0, 0)
Screenshot: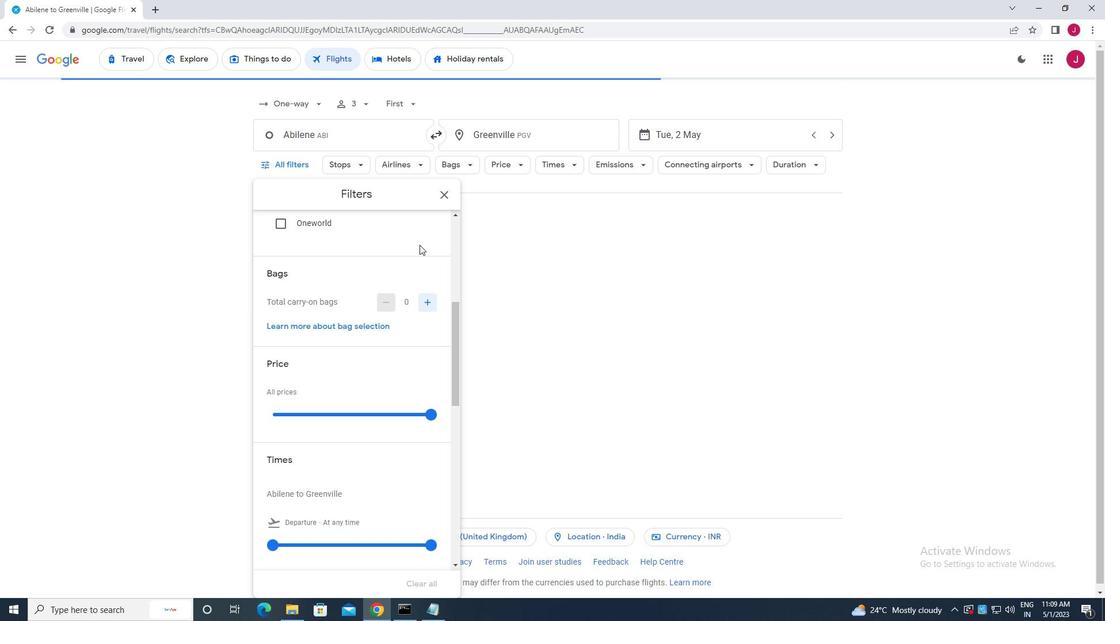 
Action: Mouse moved to (424, 283)
Screenshot: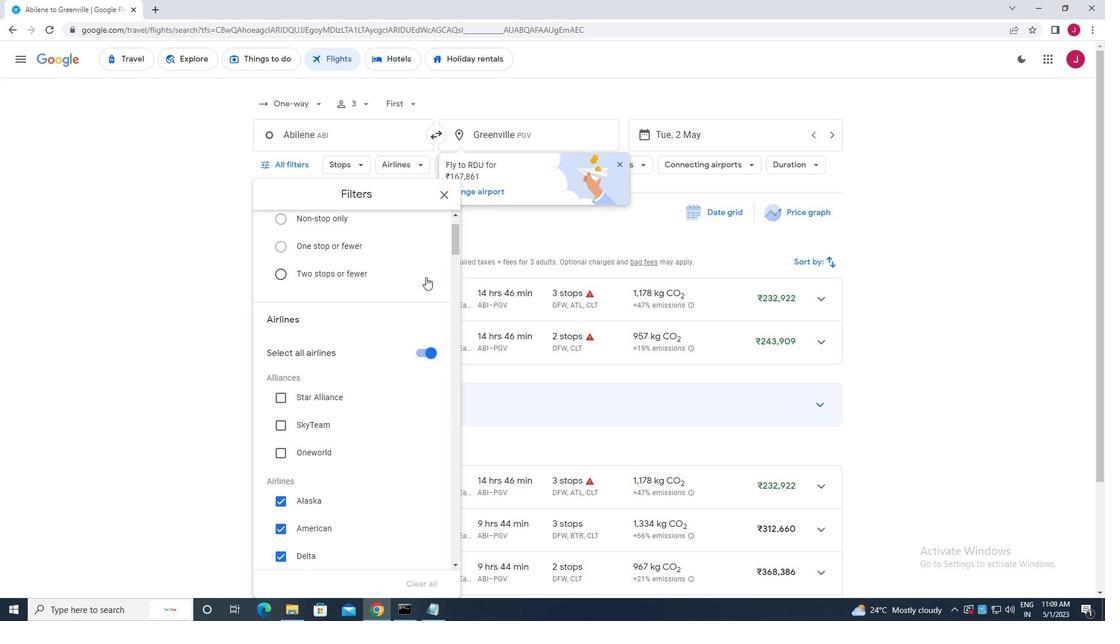 
Action: Mouse scrolled (424, 283) with delta (0, 0)
Screenshot: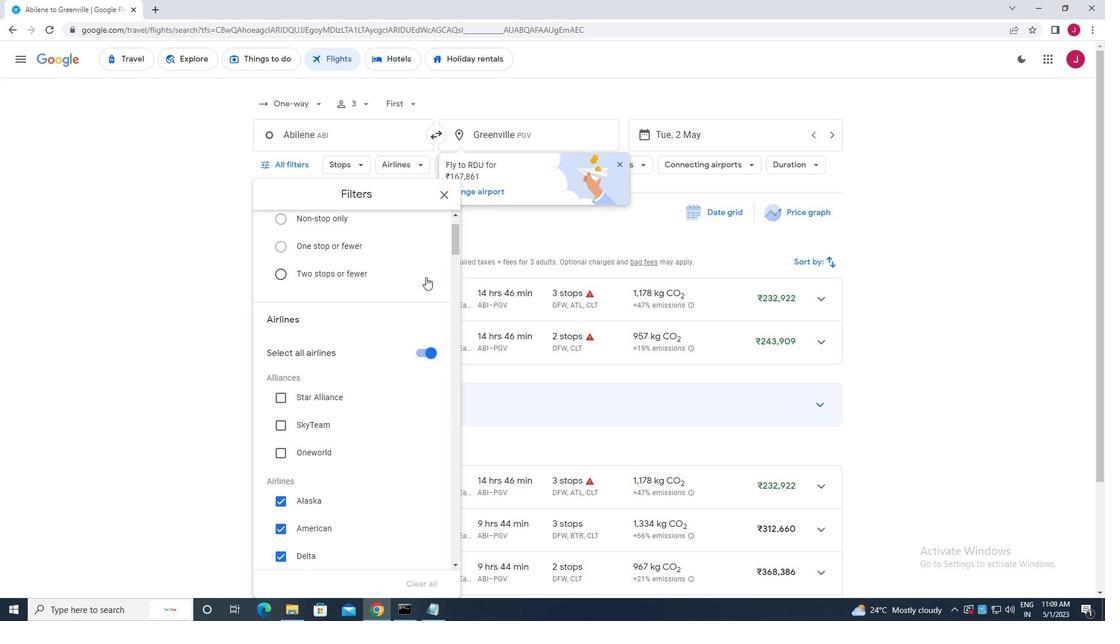 
Action: Mouse moved to (423, 286)
Screenshot: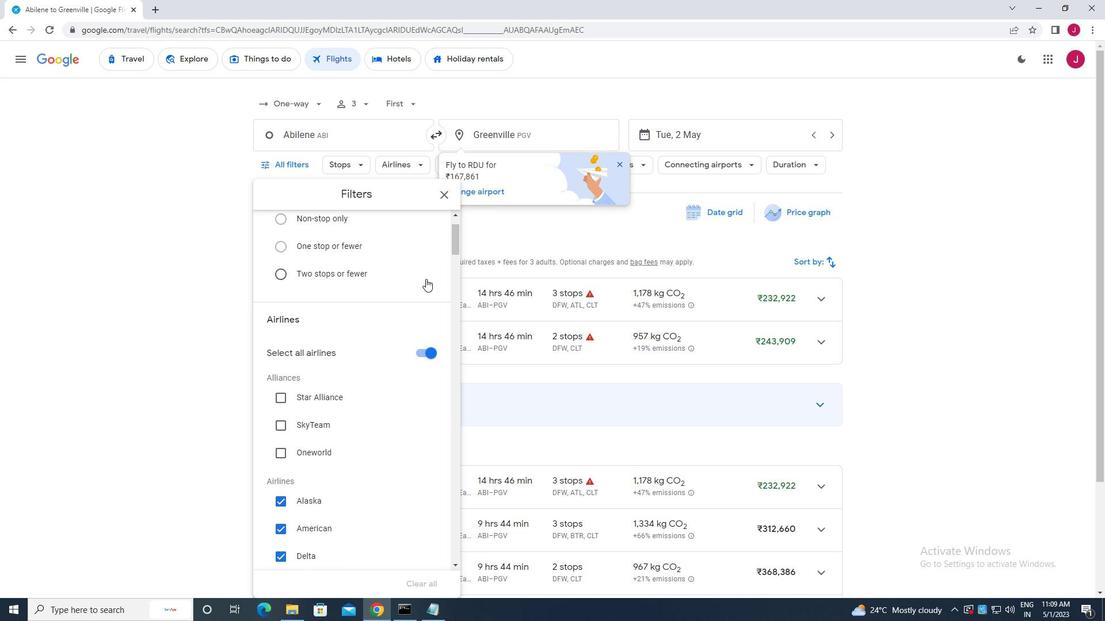 
Action: Mouse scrolled (423, 286) with delta (0, 0)
Screenshot: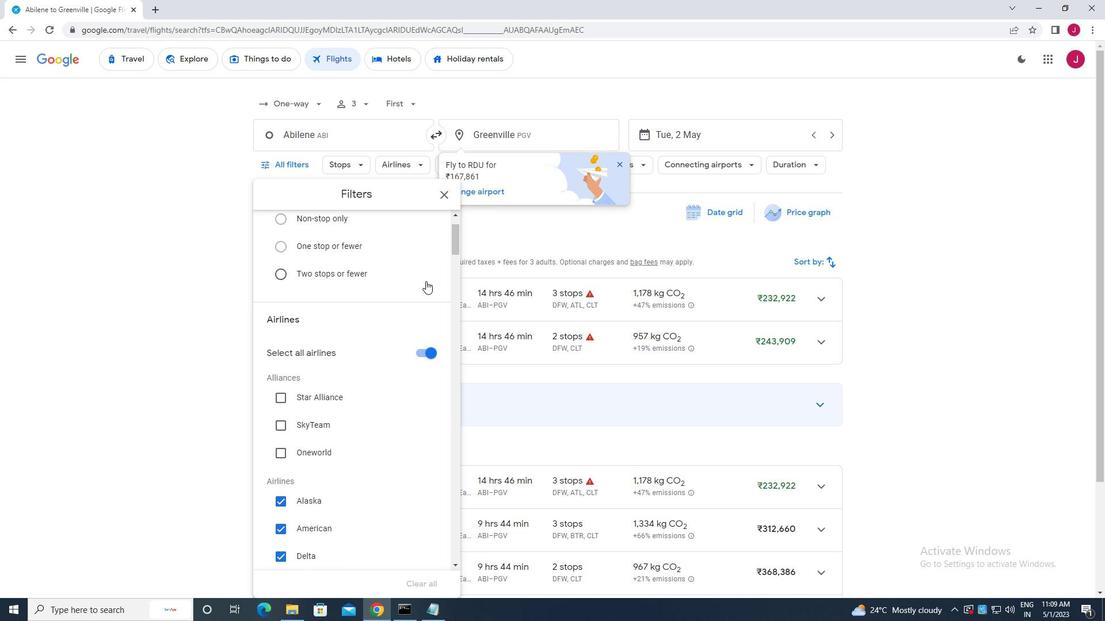 
Action: Mouse moved to (422, 237)
Screenshot: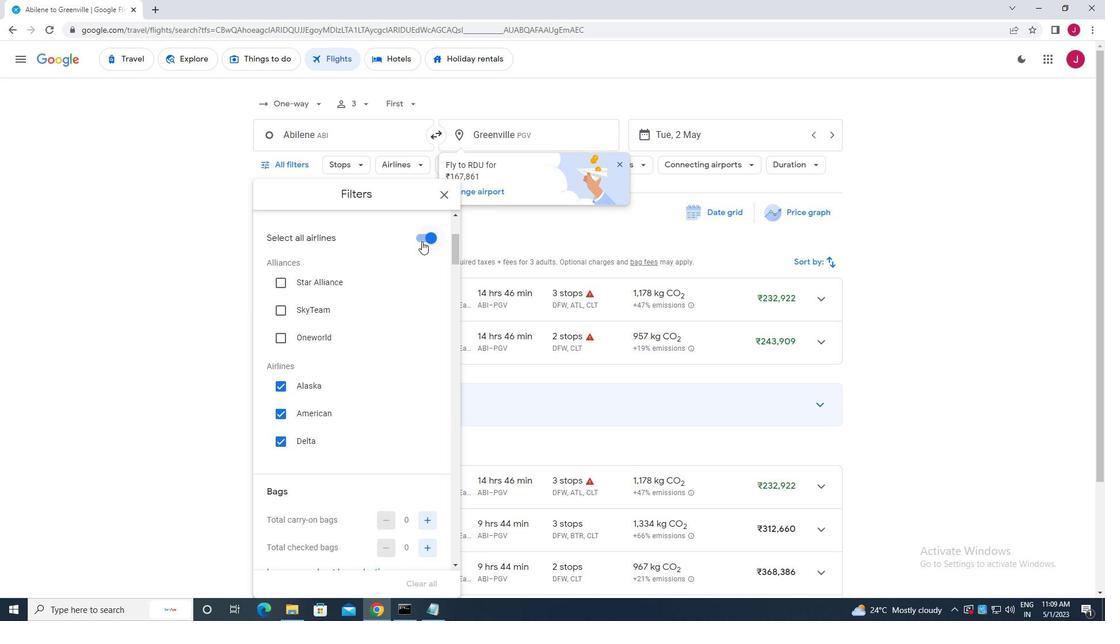 
Action: Mouse pressed left at (422, 237)
Screenshot: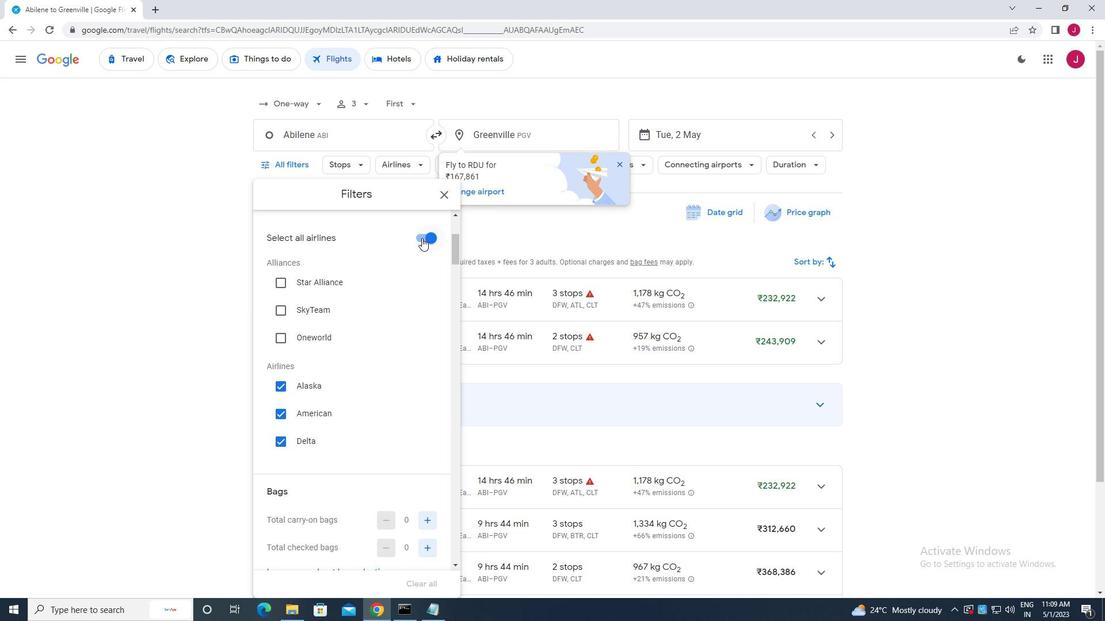 
Action: Mouse moved to (343, 289)
Screenshot: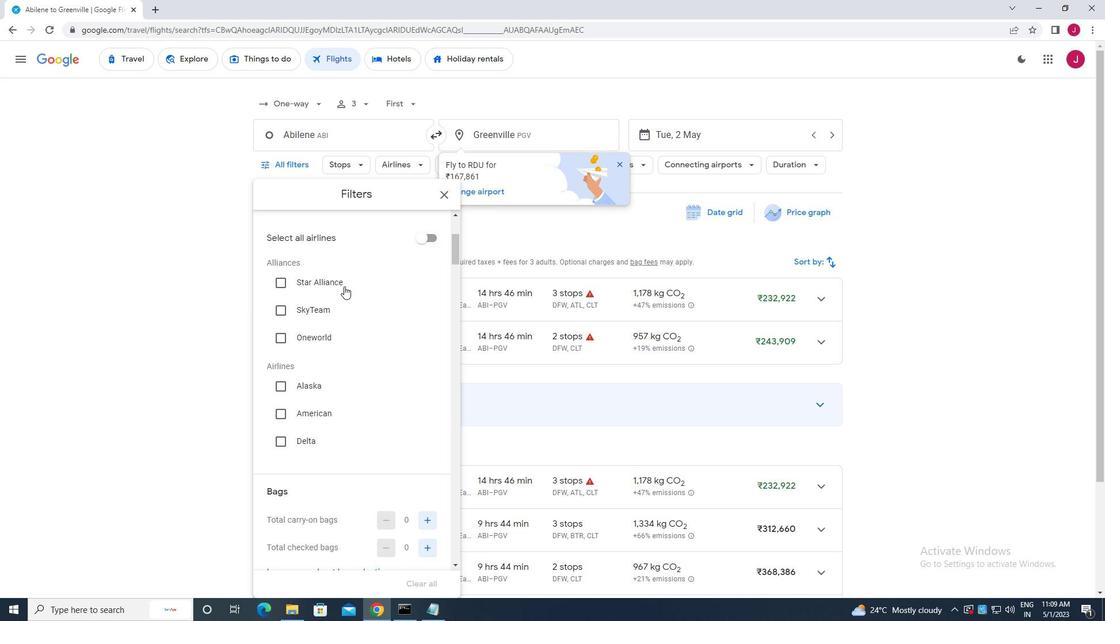 
Action: Mouse scrolled (343, 289) with delta (0, 0)
Screenshot: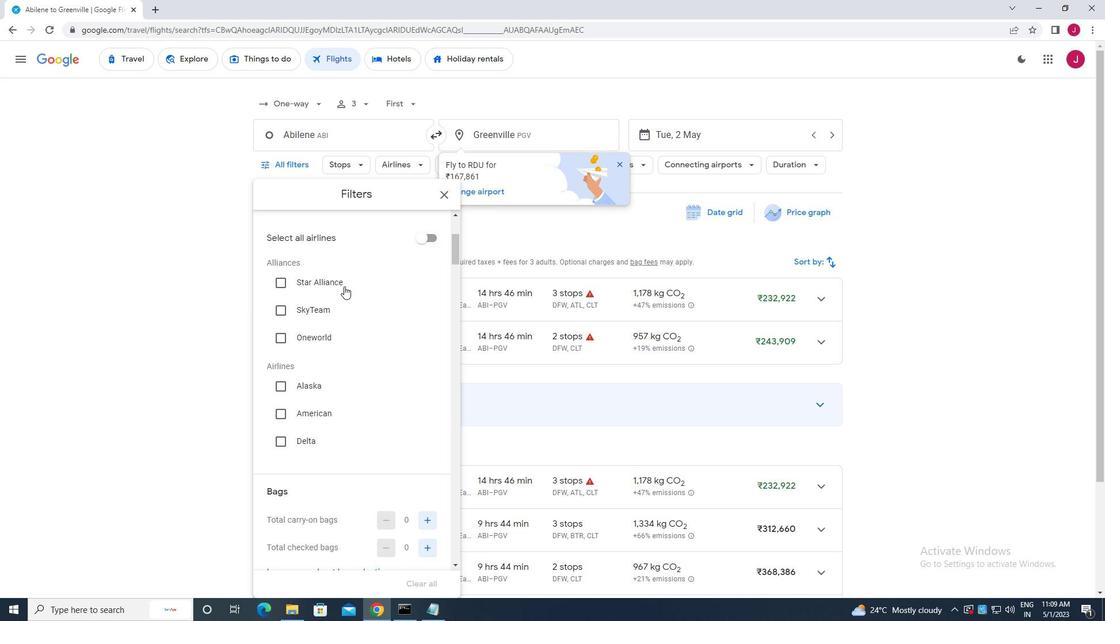 
Action: Mouse moved to (316, 370)
Screenshot: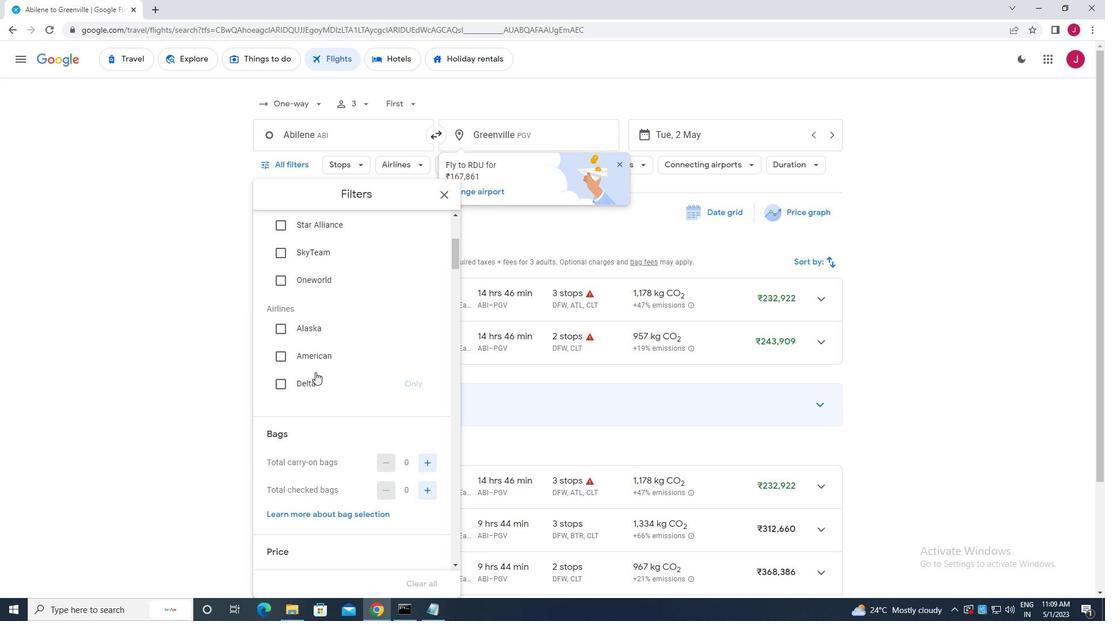 
Action: Mouse scrolled (316, 370) with delta (0, 0)
Screenshot: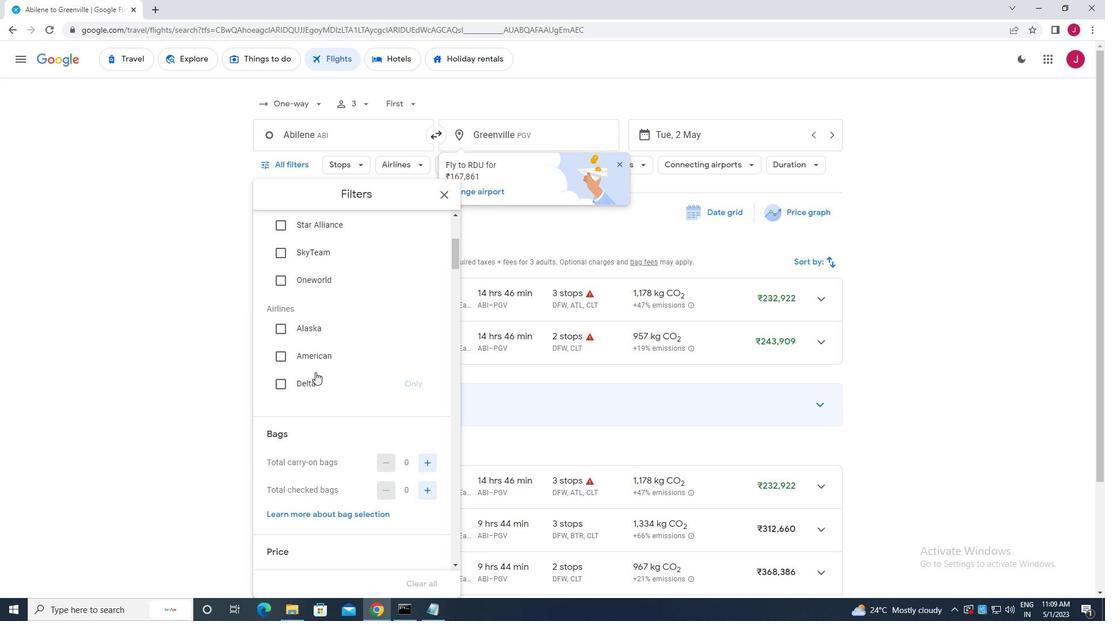 
Action: Mouse scrolled (316, 370) with delta (0, 0)
Screenshot: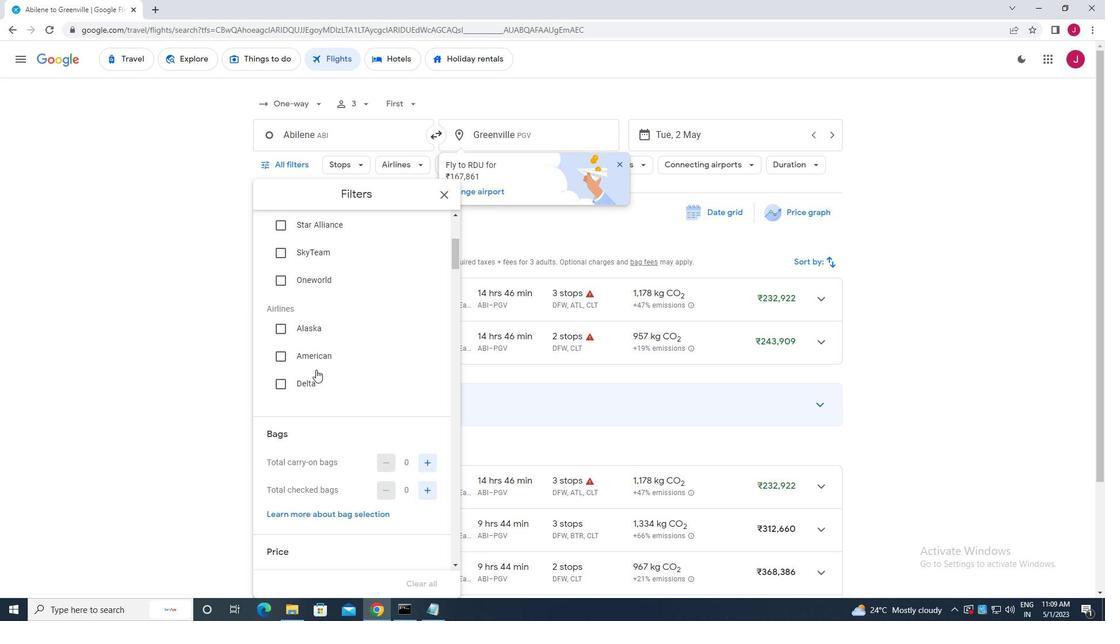 
Action: Mouse moved to (320, 393)
Screenshot: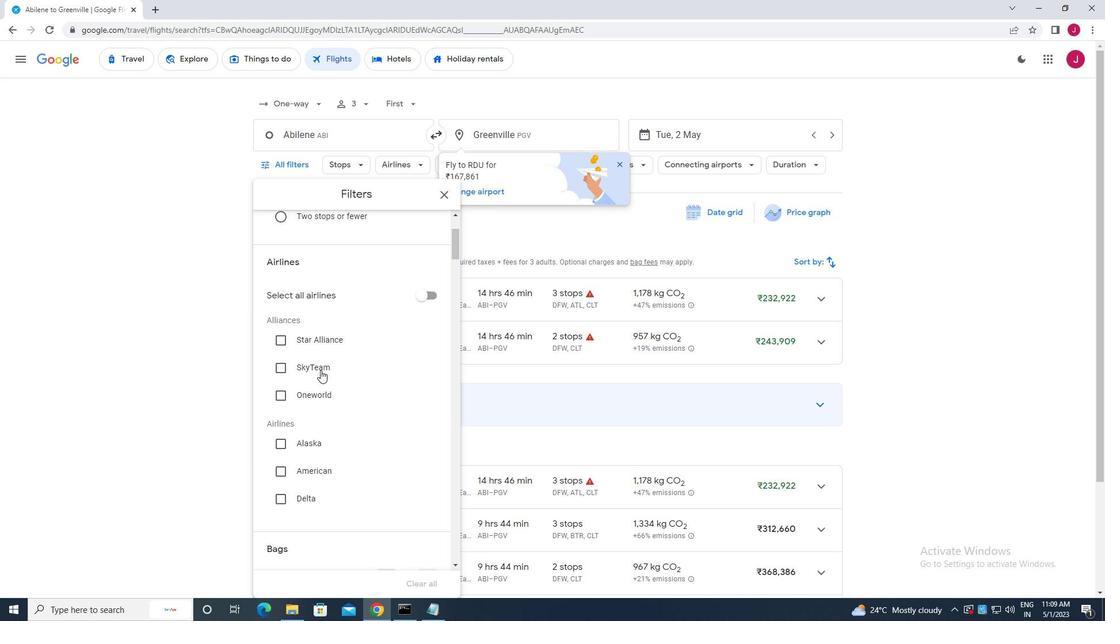
Action: Mouse scrolled (320, 392) with delta (0, 0)
Screenshot: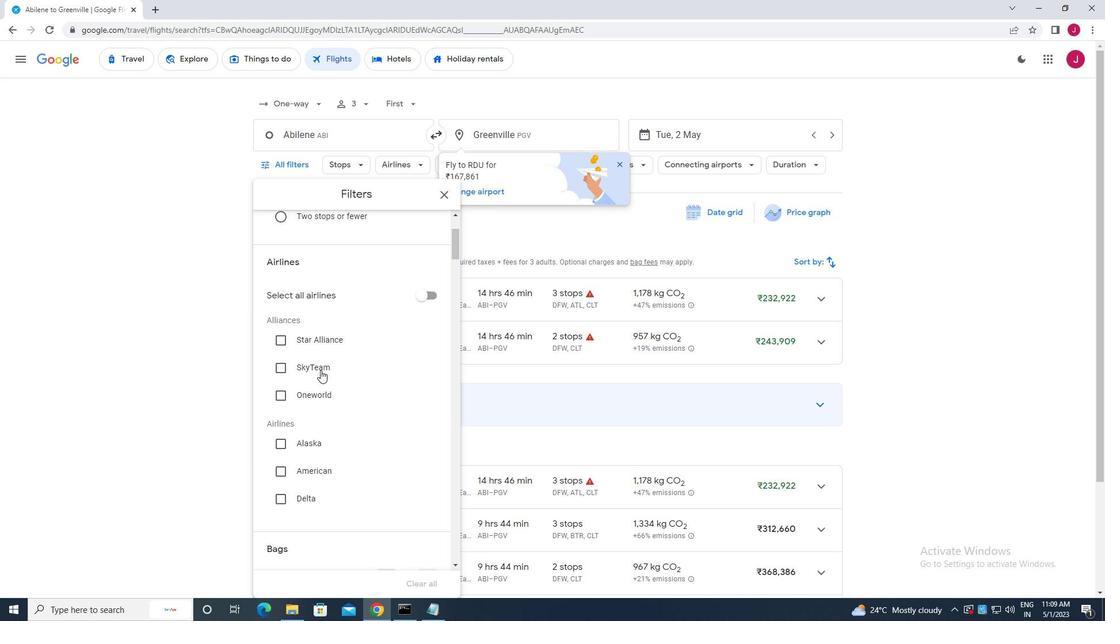 
Action: Mouse moved to (320, 397)
Screenshot: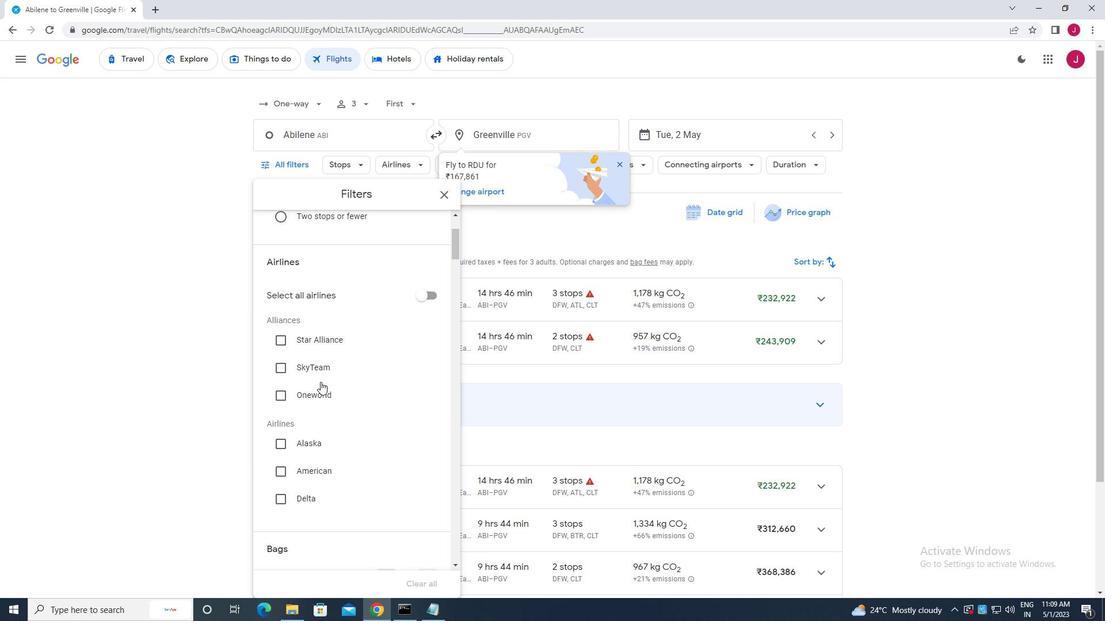 
Action: Mouse scrolled (320, 396) with delta (0, 0)
Screenshot: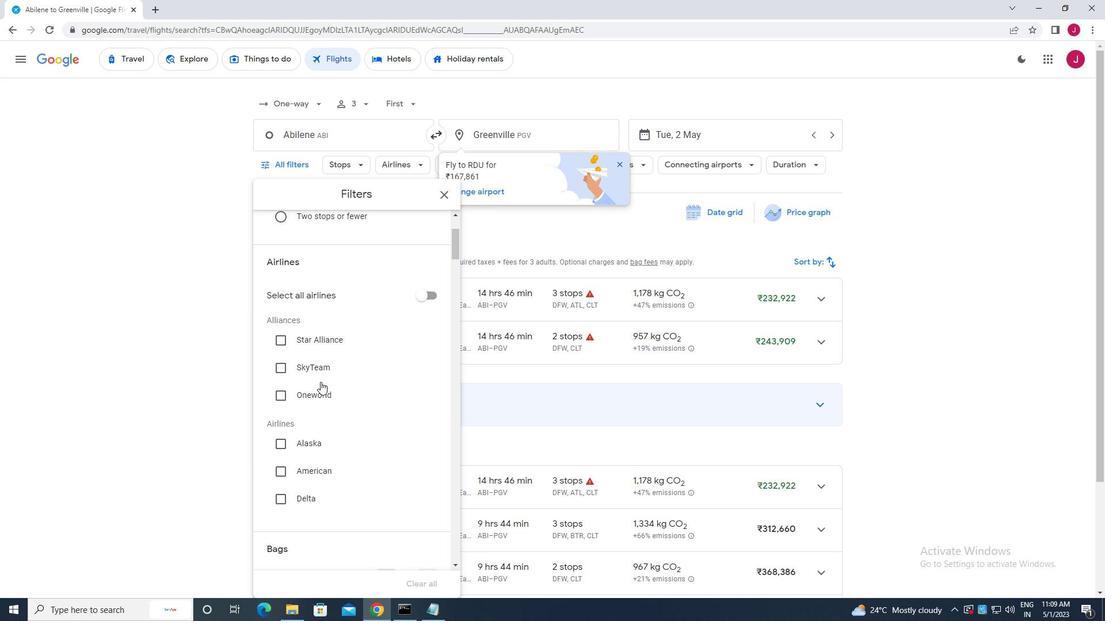 
Action: Mouse moved to (320, 397)
Screenshot: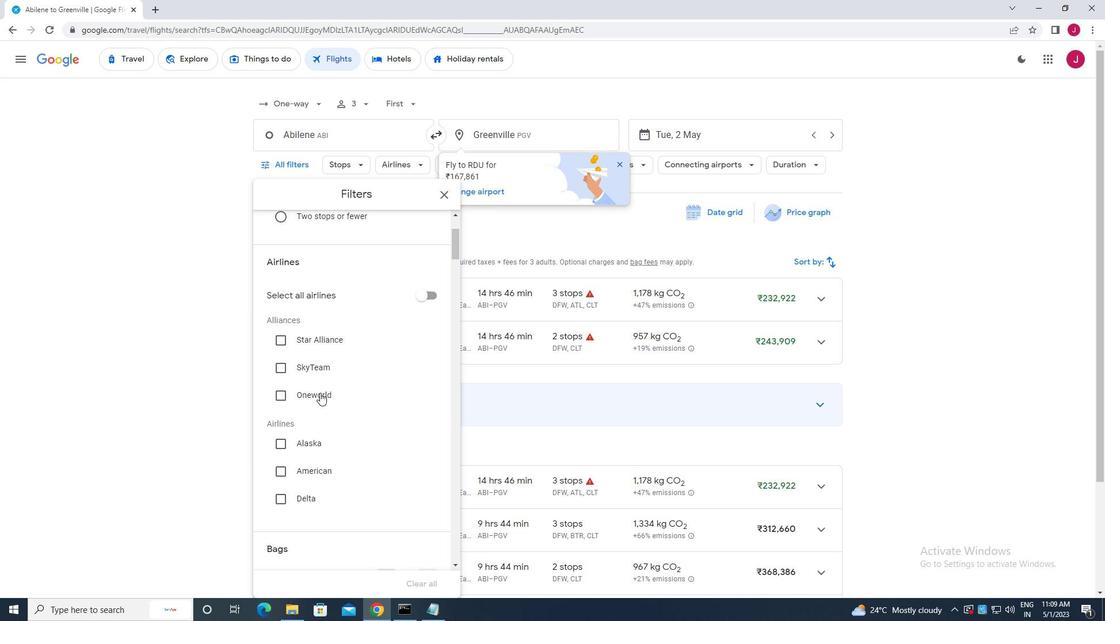 
Action: Mouse scrolled (320, 396) with delta (0, 0)
Screenshot: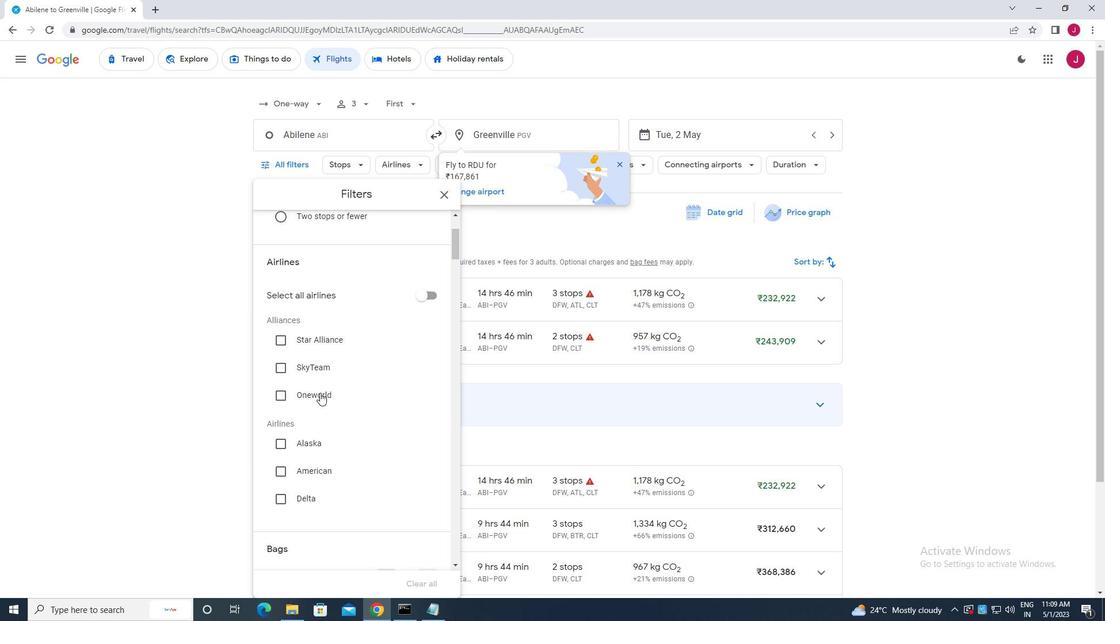 
Action: Mouse moved to (318, 387)
Screenshot: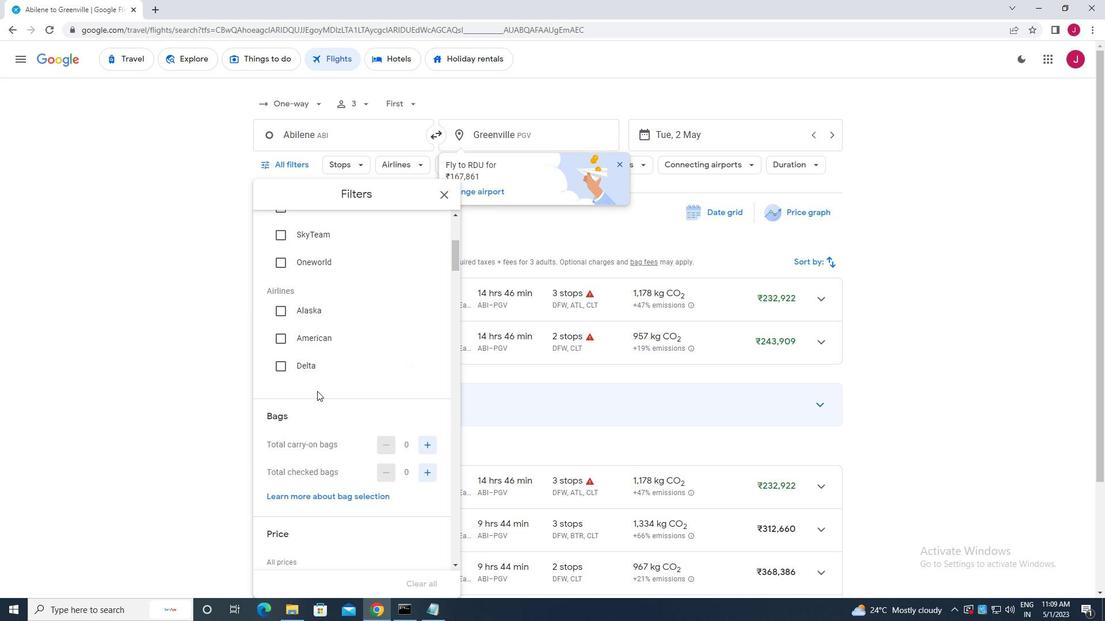 
Action: Mouse scrolled (318, 386) with delta (0, 0)
Screenshot: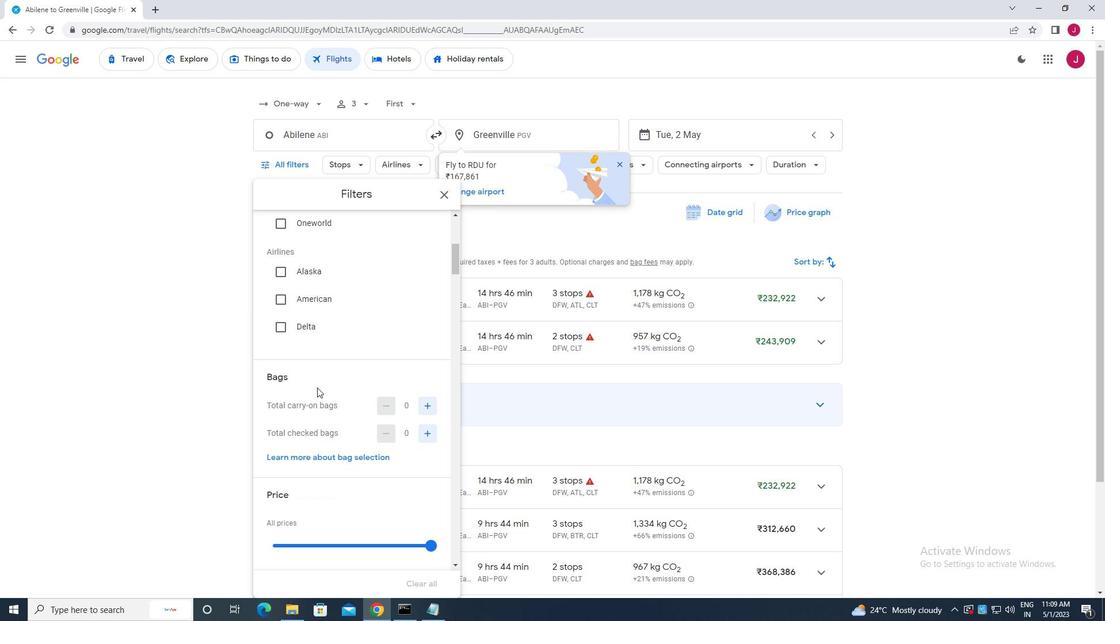 
Action: Mouse scrolled (318, 386) with delta (0, 0)
Screenshot: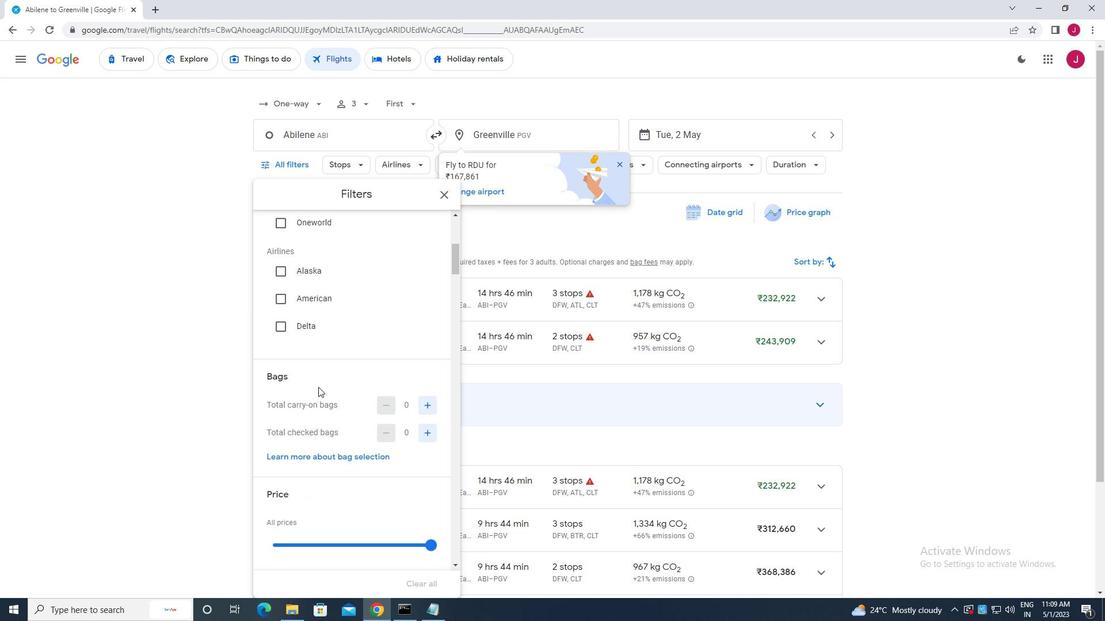
Action: Mouse moved to (426, 318)
Screenshot: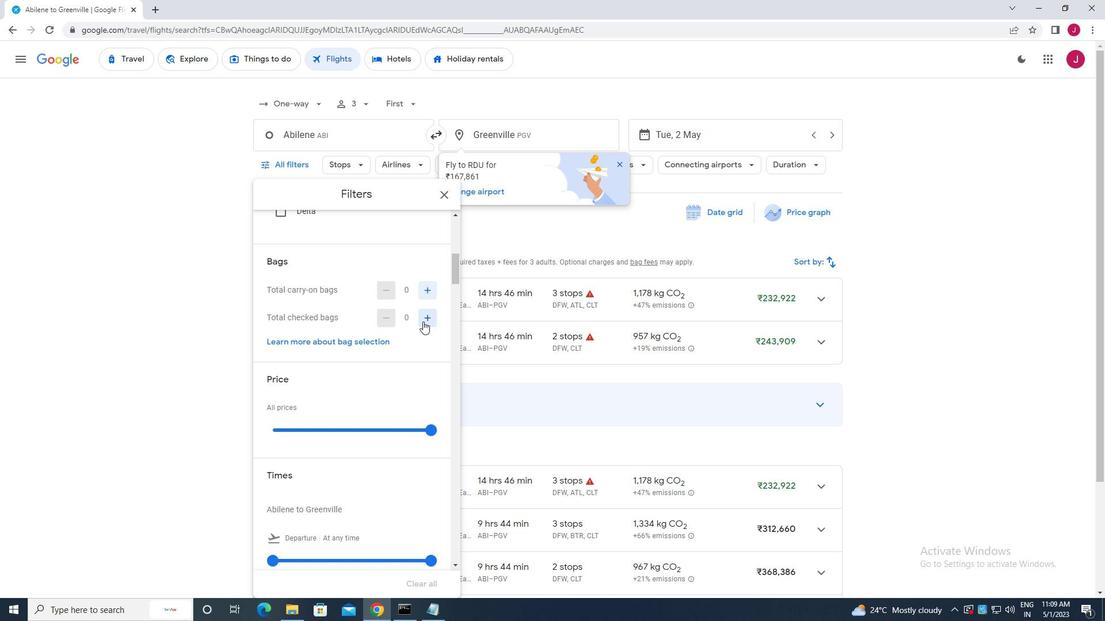 
Action: Mouse pressed left at (426, 318)
Screenshot: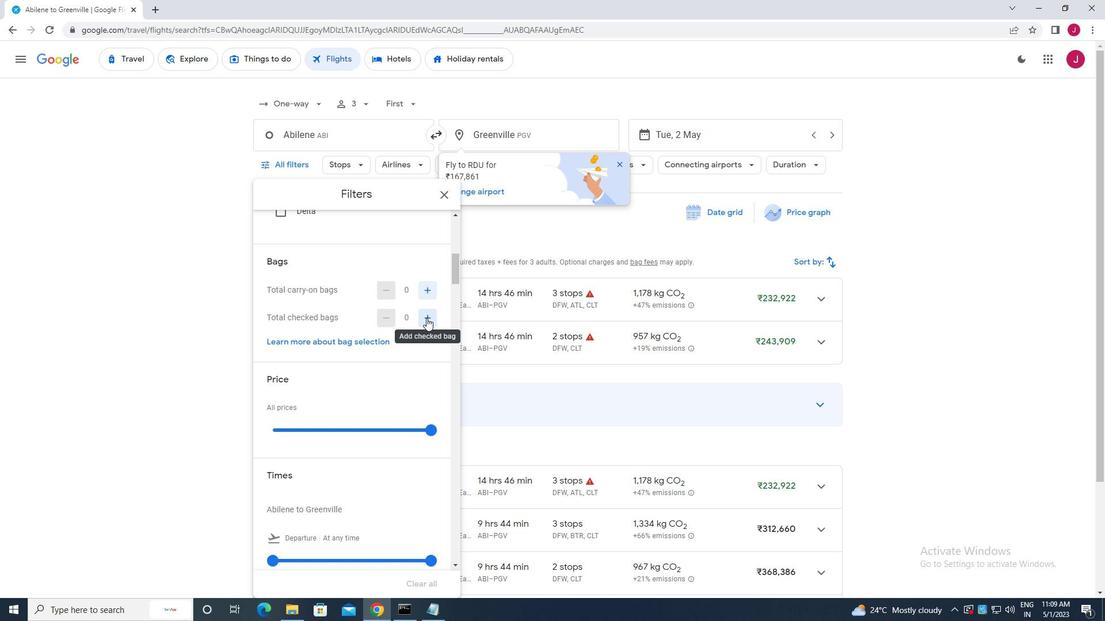 
Action: Mouse pressed left at (426, 318)
Screenshot: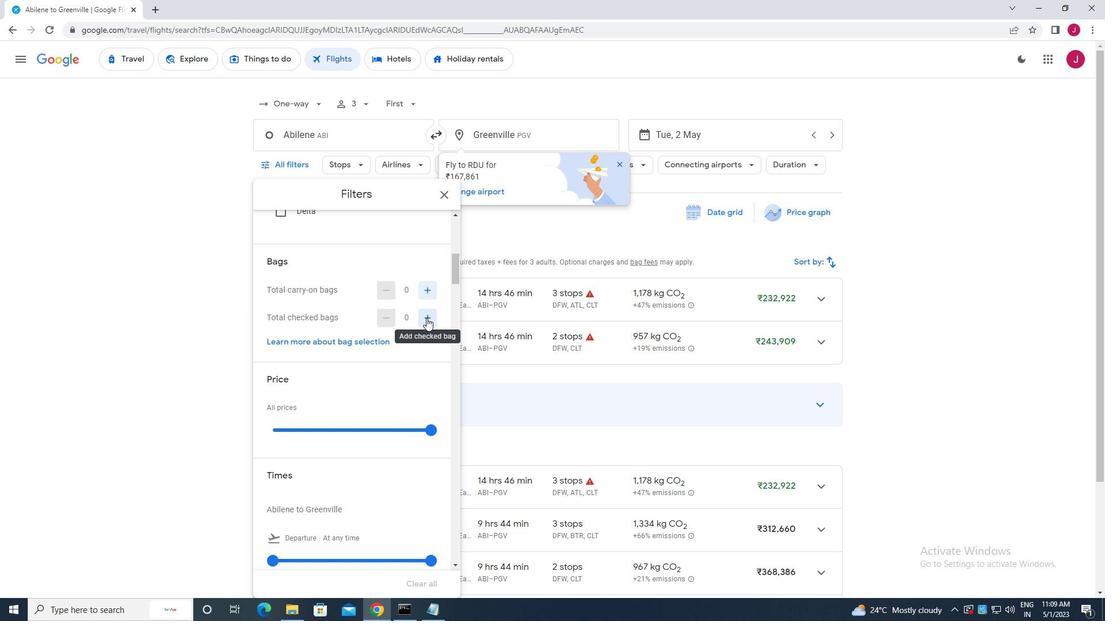 
Action: Mouse moved to (426, 318)
Screenshot: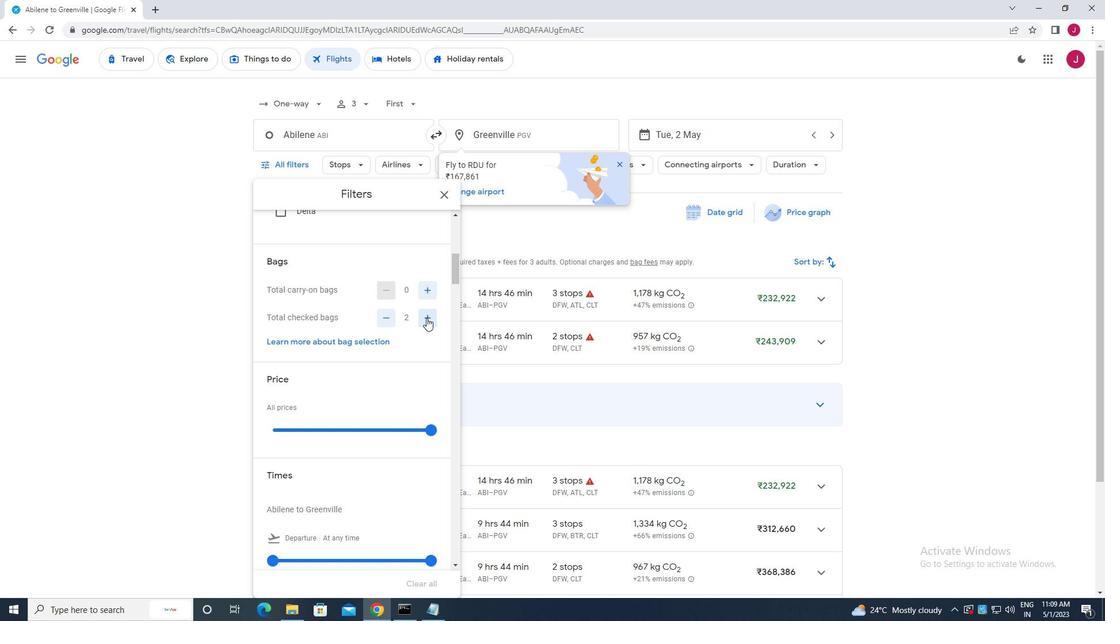 
Action: Mouse scrolled (426, 317) with delta (0, 0)
Screenshot: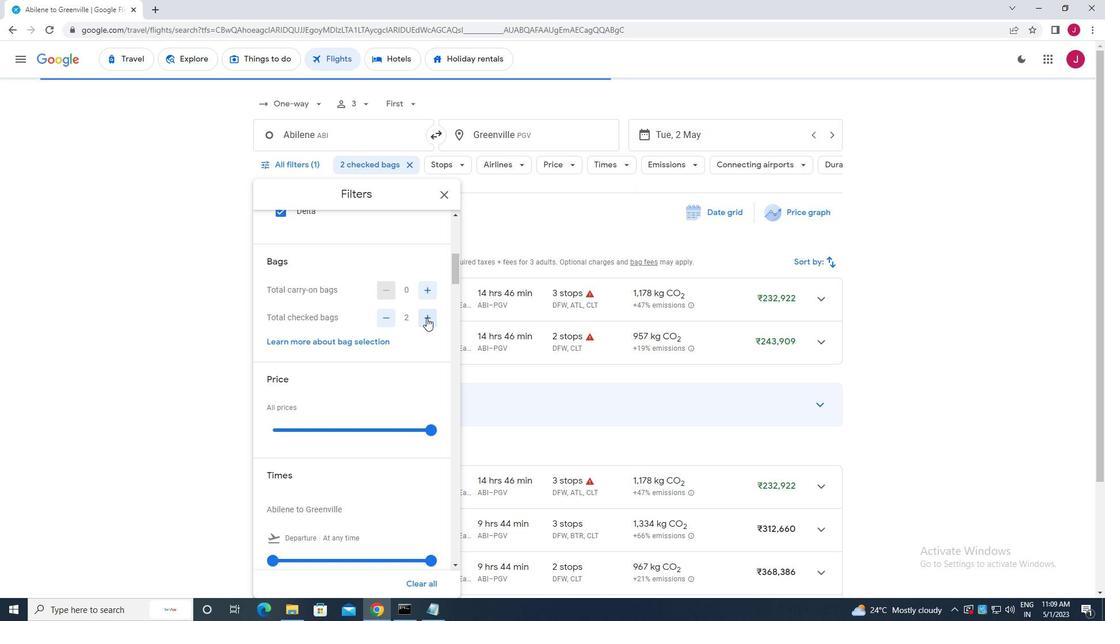 
Action: Mouse scrolled (426, 317) with delta (0, 0)
Screenshot: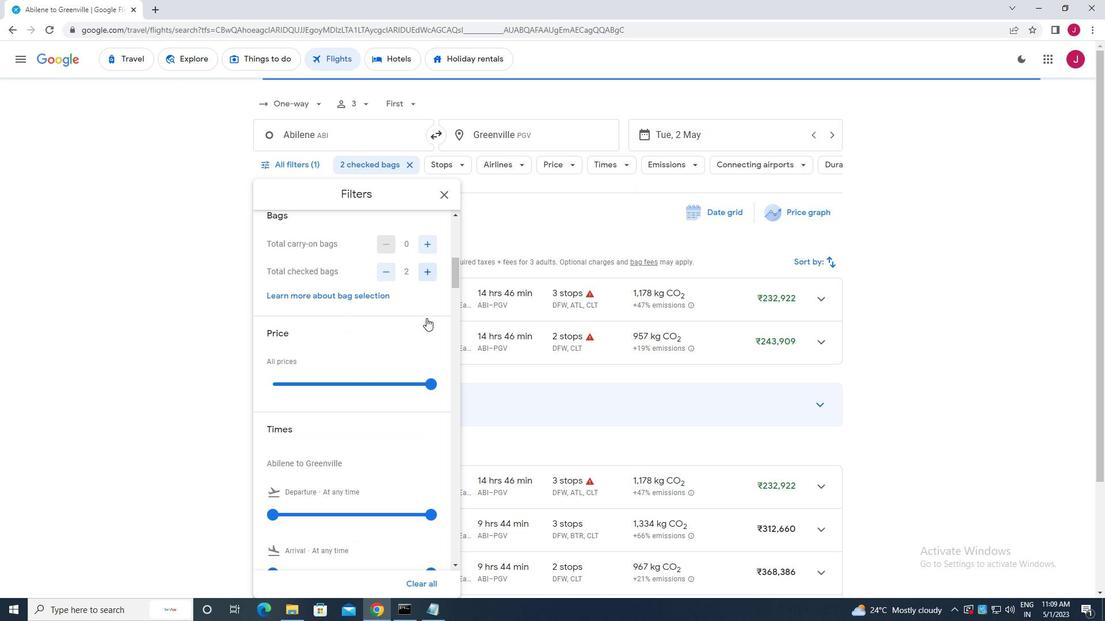 
Action: Mouse moved to (433, 314)
Screenshot: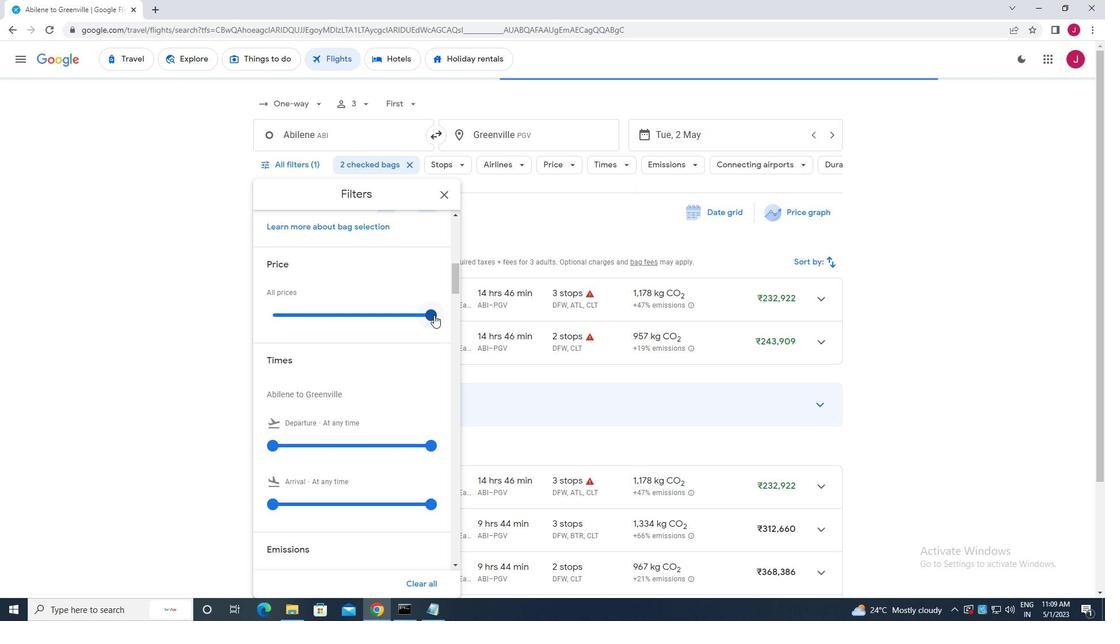 
Action: Mouse pressed left at (433, 314)
Screenshot: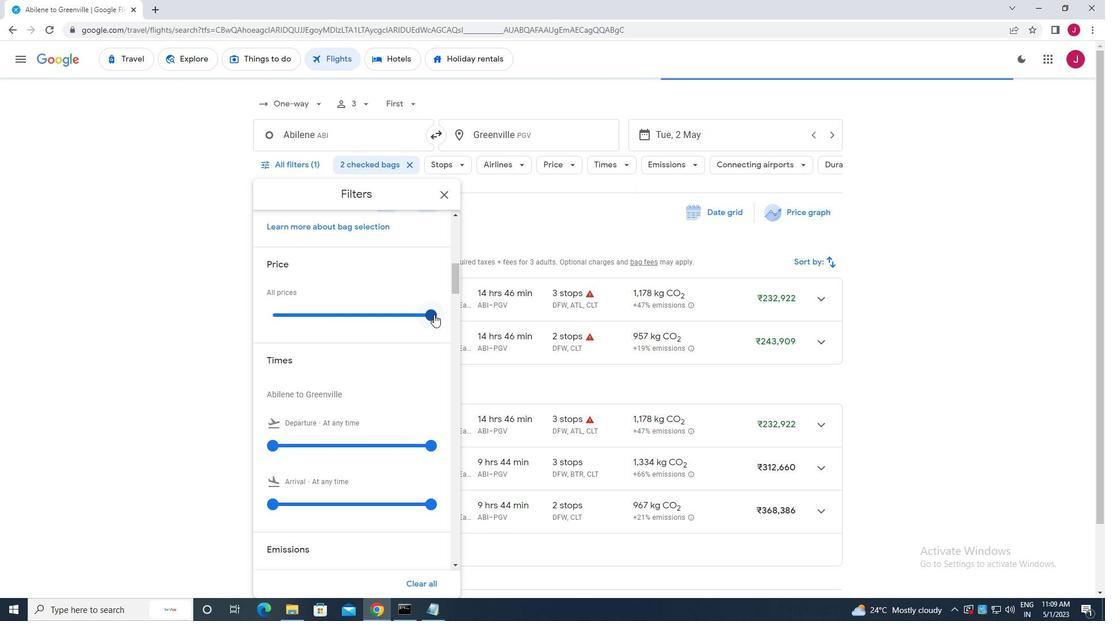 
Action: Mouse moved to (369, 327)
Screenshot: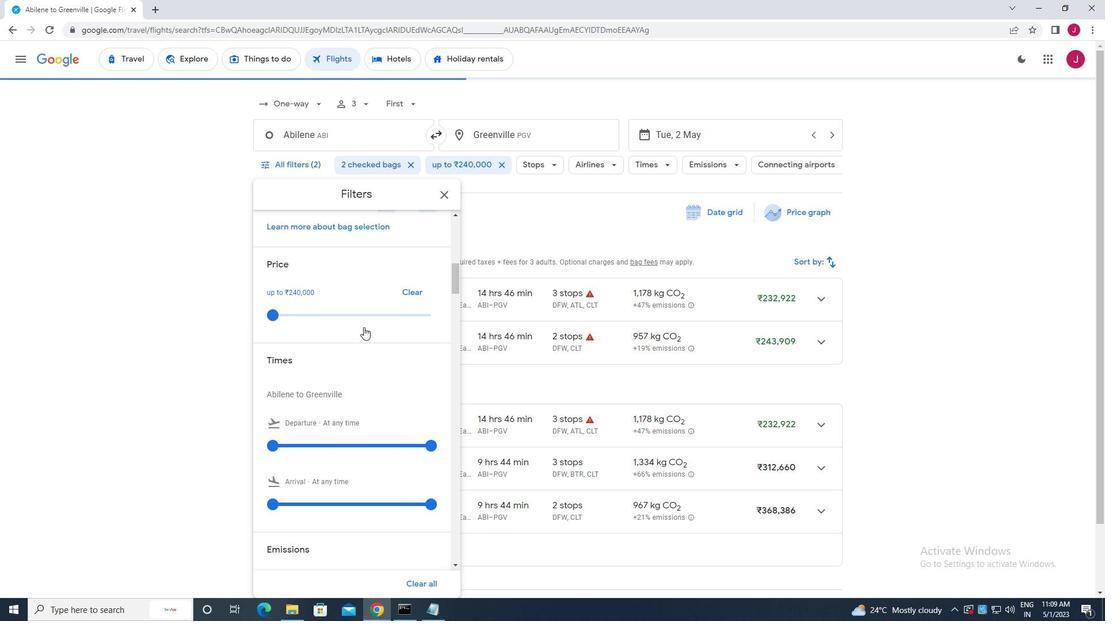 
Action: Mouse scrolled (369, 327) with delta (0, 0)
Screenshot: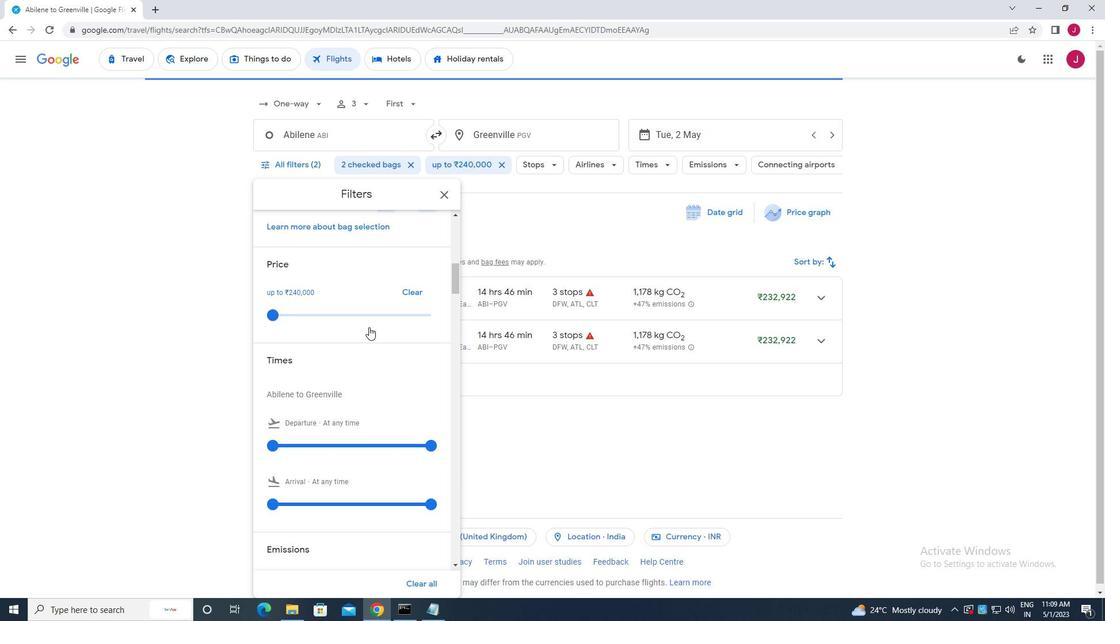 
Action: Mouse scrolled (369, 327) with delta (0, 0)
Screenshot: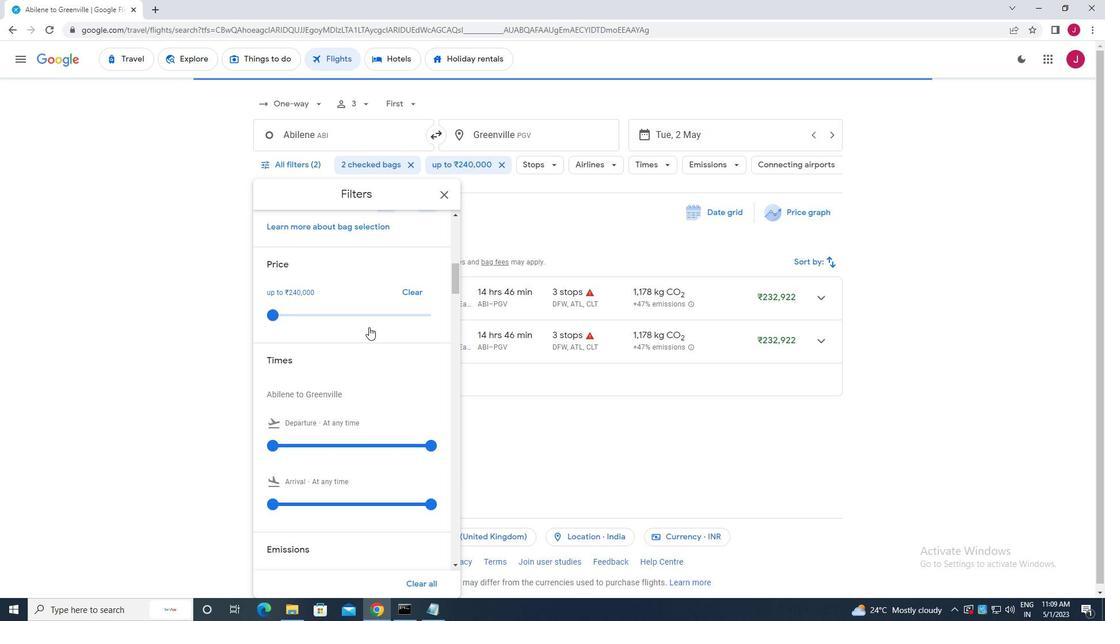 
Action: Mouse moved to (271, 327)
Screenshot: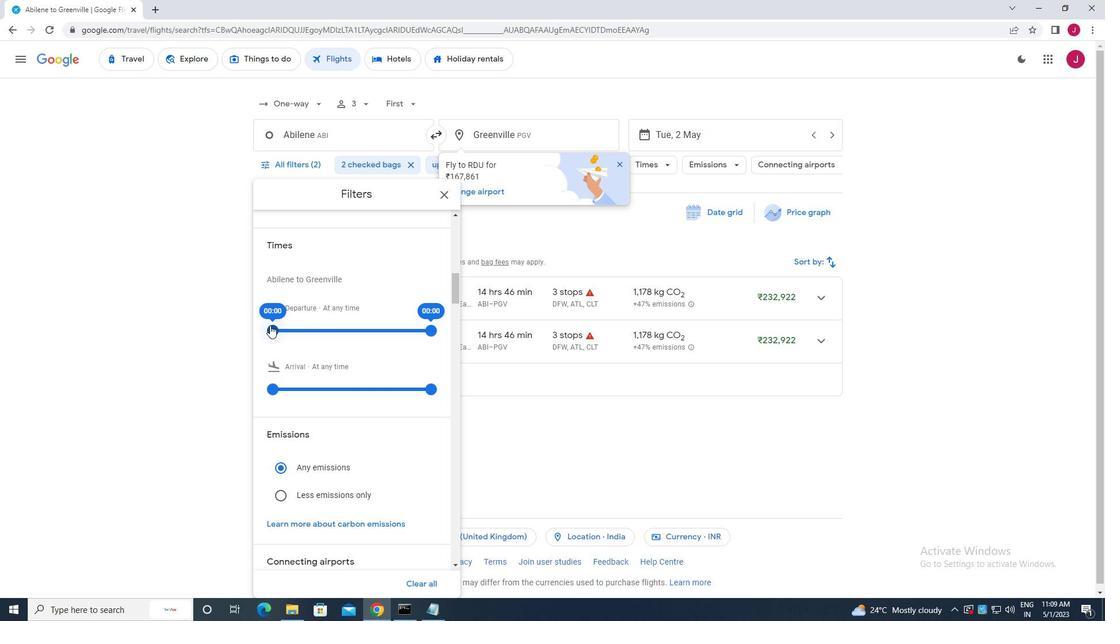 
Action: Mouse pressed left at (271, 327)
Screenshot: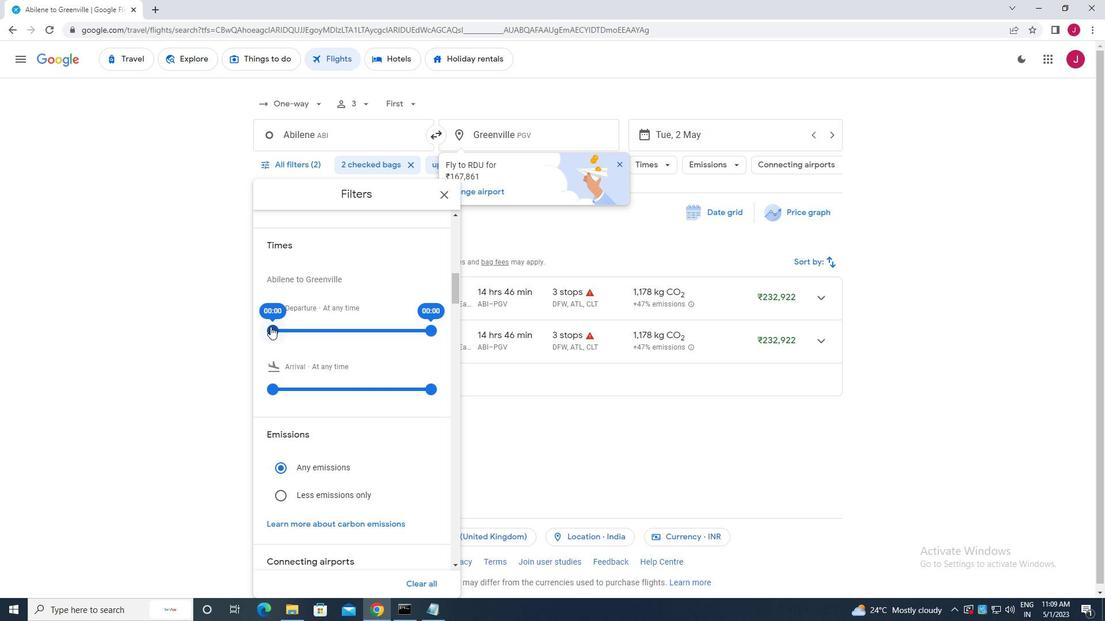 
Action: Mouse moved to (430, 330)
Screenshot: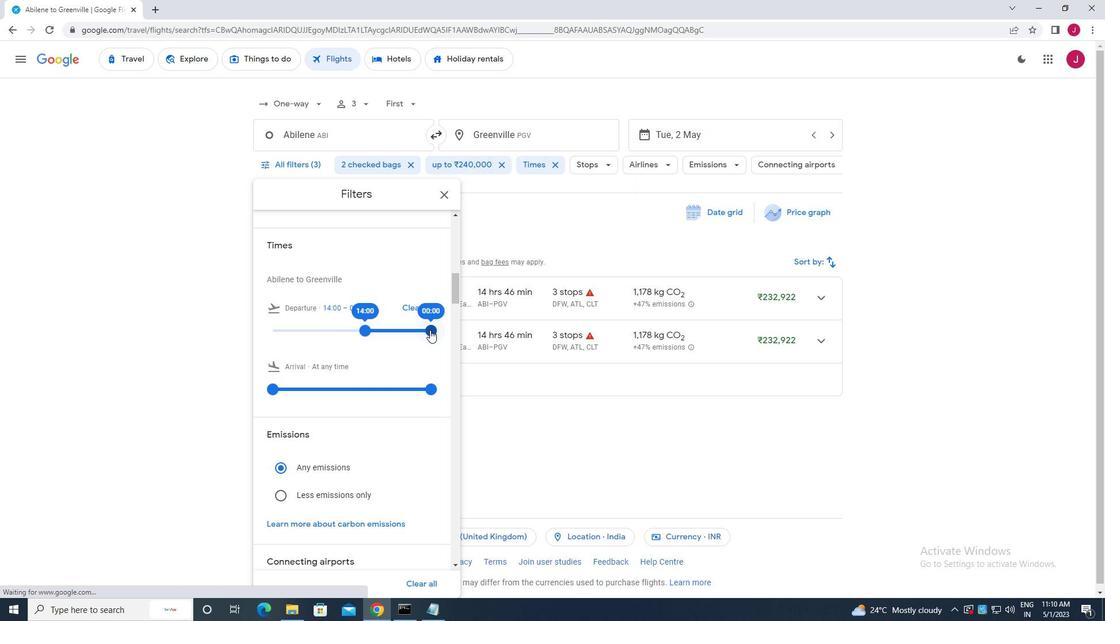 
Action: Mouse pressed left at (430, 330)
Screenshot: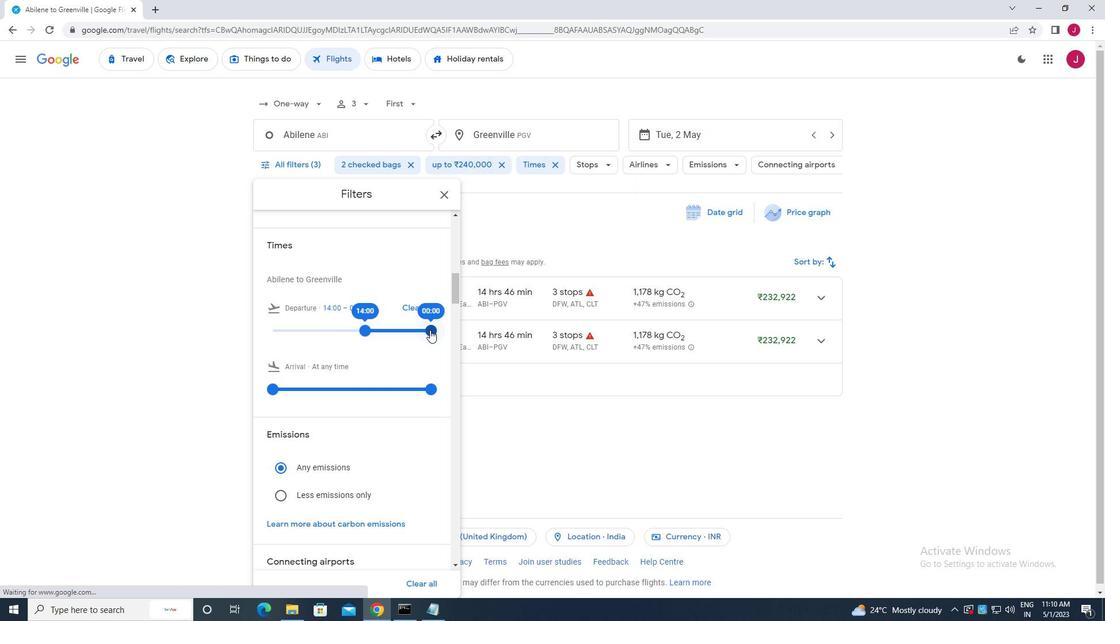 
Action: Mouse moved to (361, 329)
Screenshot: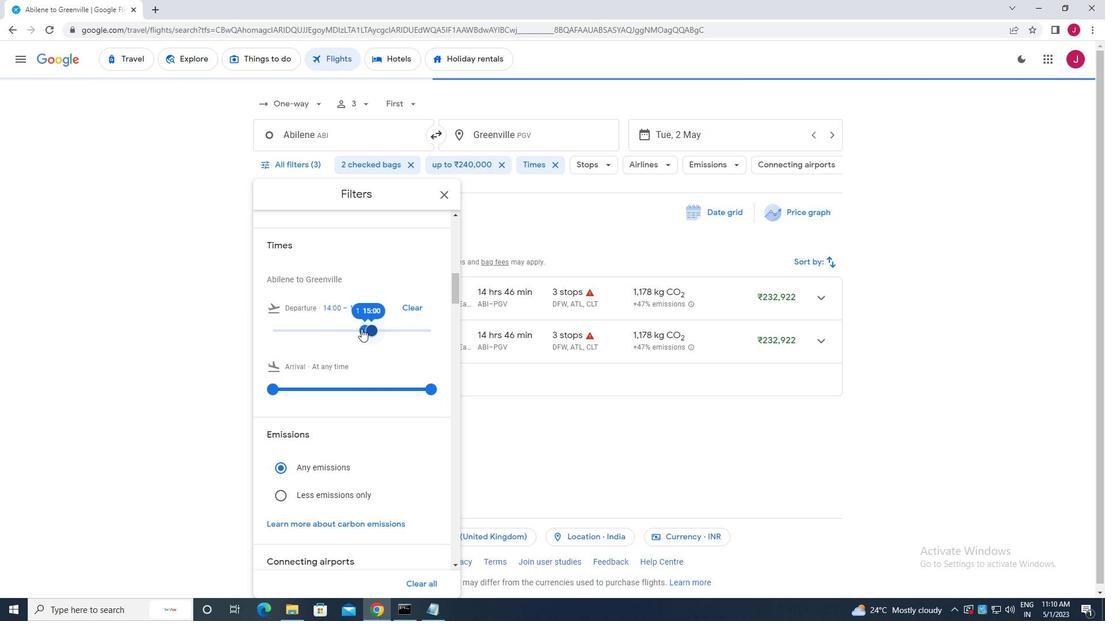 
